 Task: In the  document event.txt Use the feature 'and check spelling and grammer' Select the body of letter and change paragraph spacing to  '1.5'Select the word  Good Afternoon and change font size to  25
Action: Mouse moved to (318, 399)
Screenshot: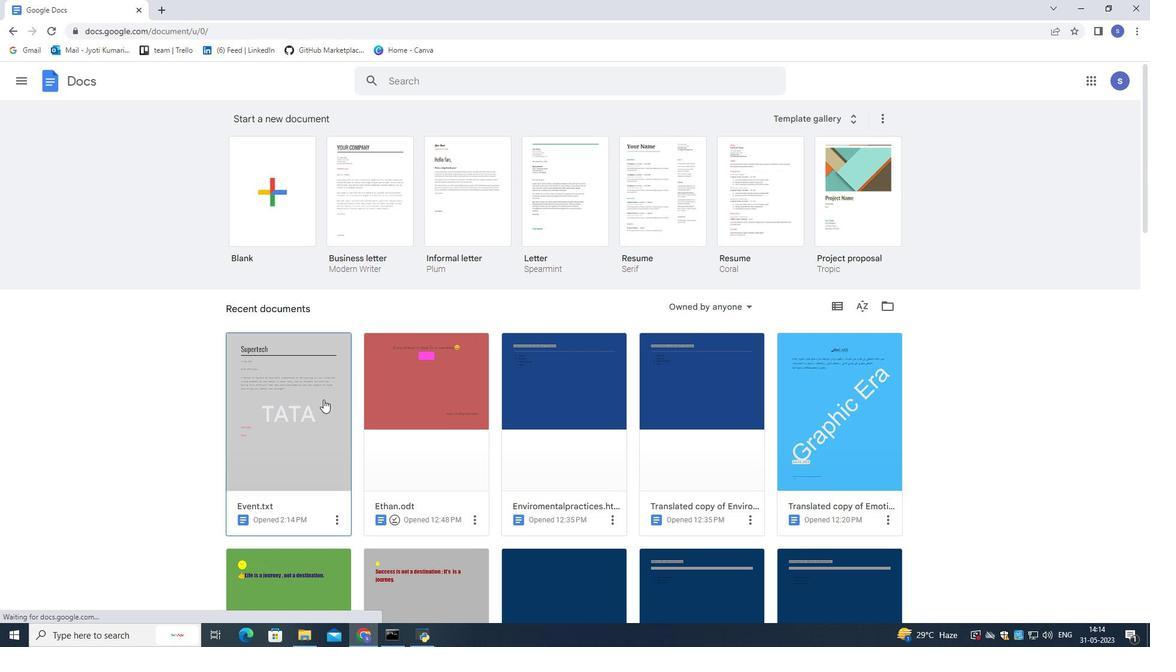 
Action: Mouse pressed left at (318, 399)
Screenshot: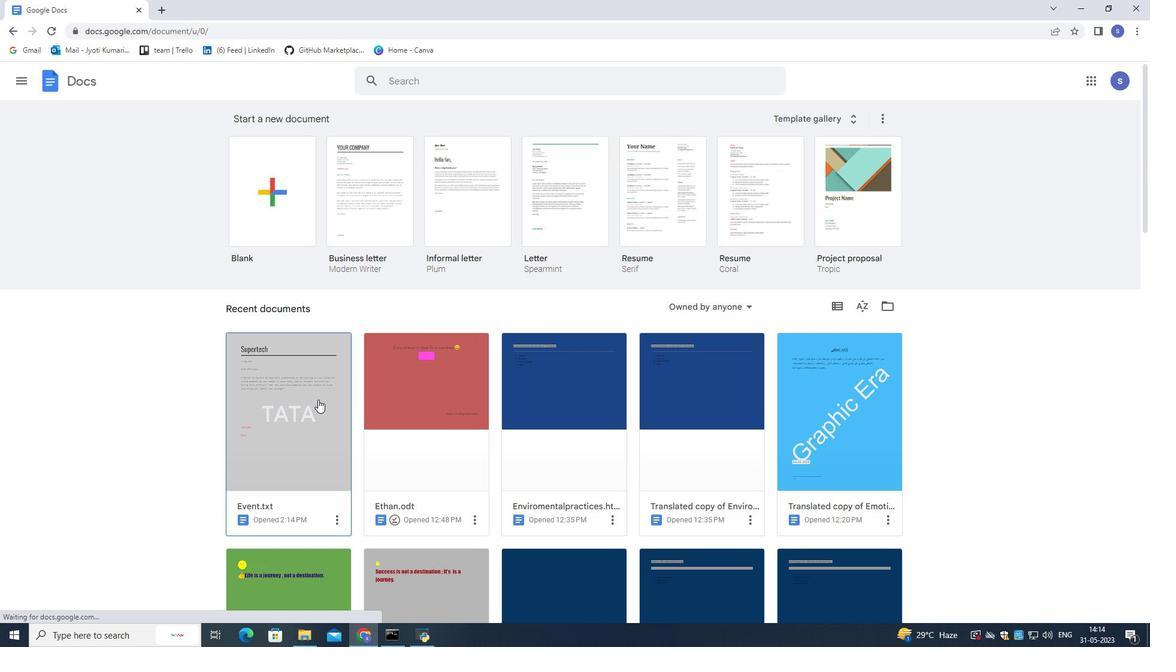 
Action: Mouse moved to (198, 86)
Screenshot: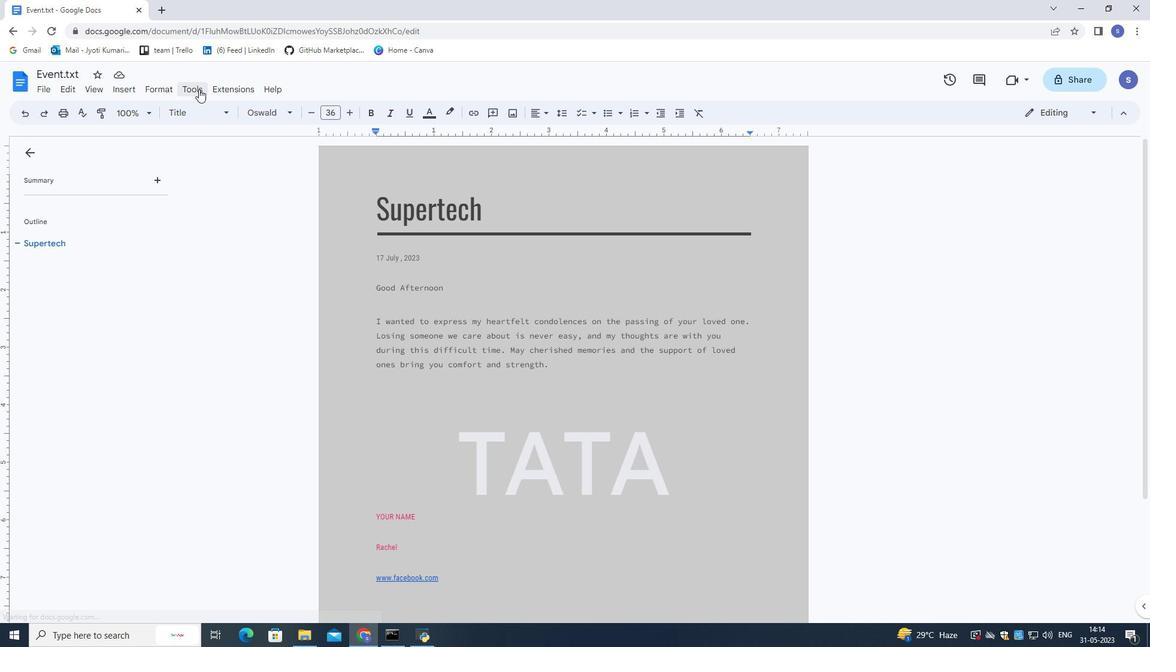 
Action: Mouse pressed left at (198, 86)
Screenshot: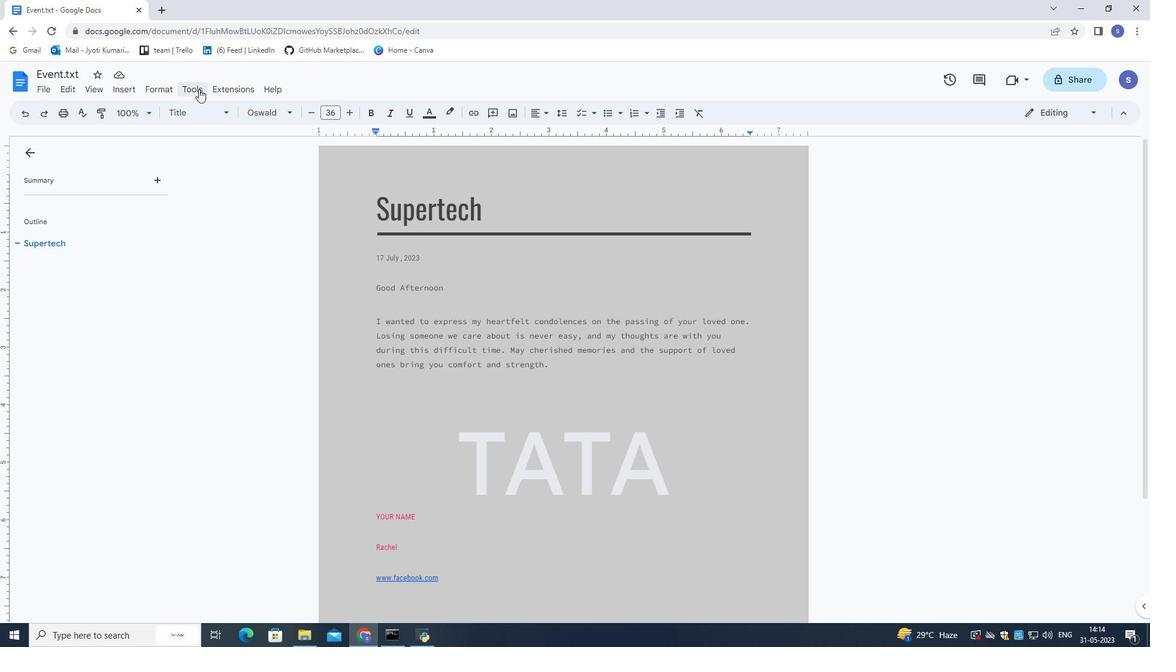 
Action: Mouse moved to (211, 106)
Screenshot: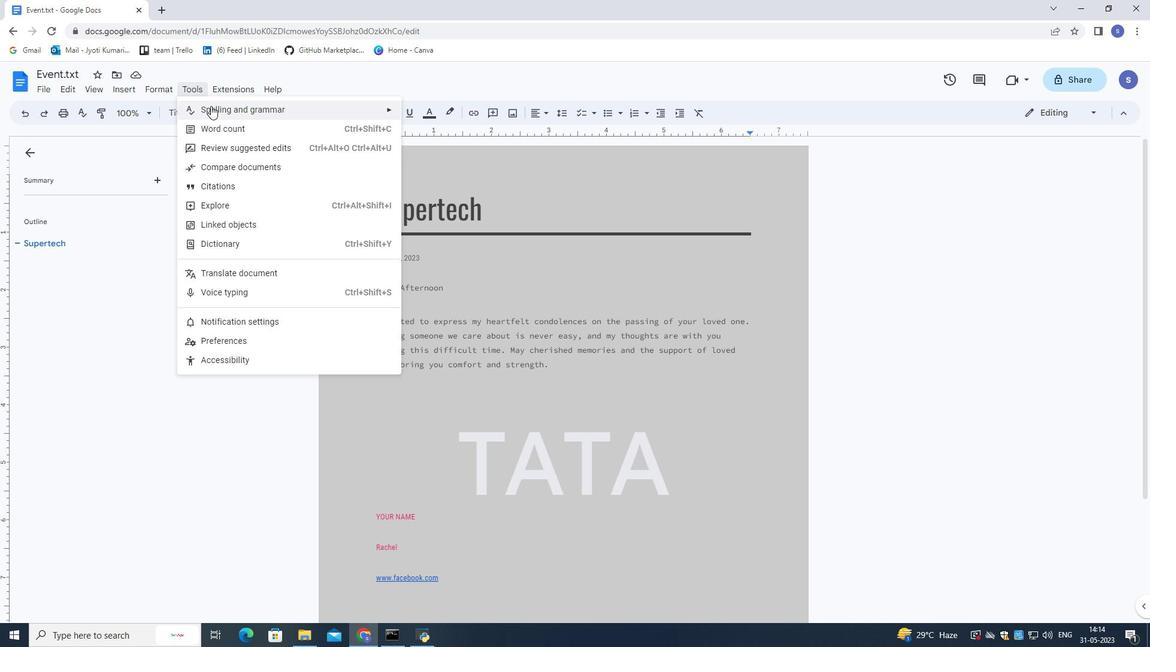 
Action: Mouse pressed left at (211, 106)
Screenshot: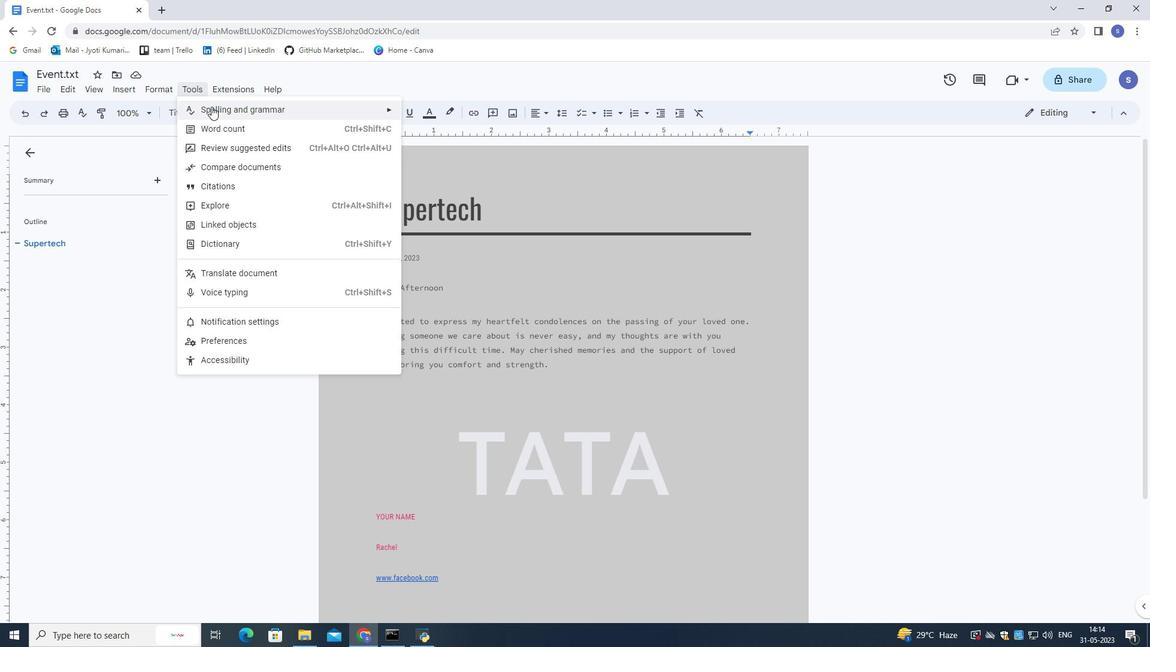 
Action: Mouse moved to (553, 116)
Screenshot: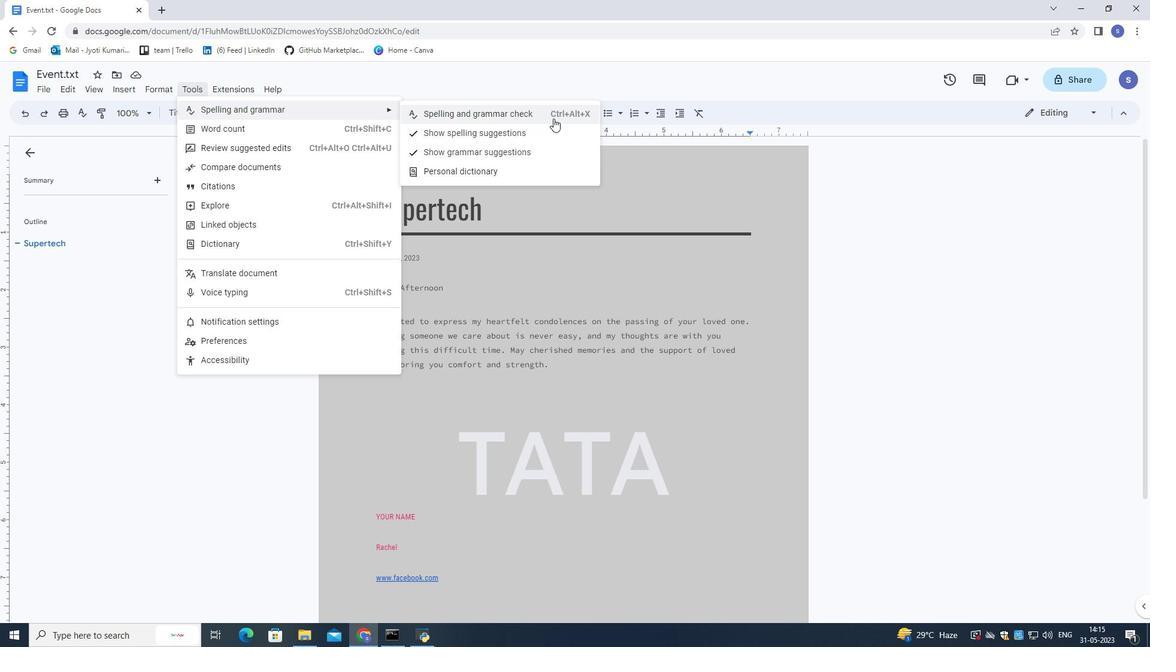 
Action: Mouse pressed left at (553, 116)
Screenshot: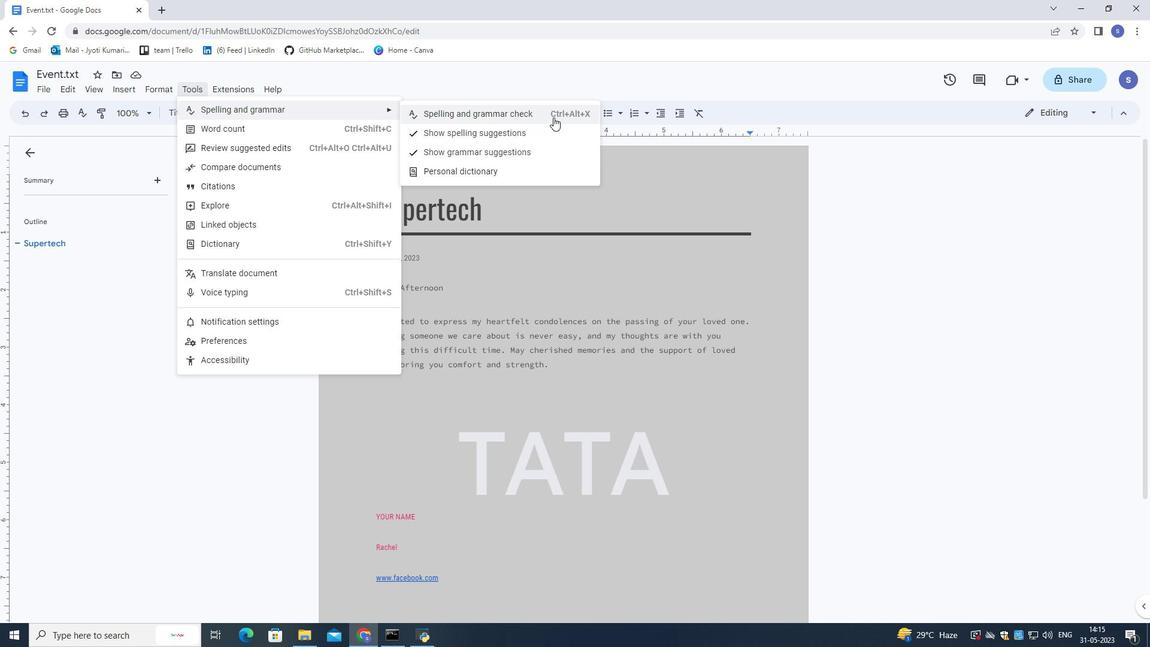 
Action: Mouse moved to (562, 369)
Screenshot: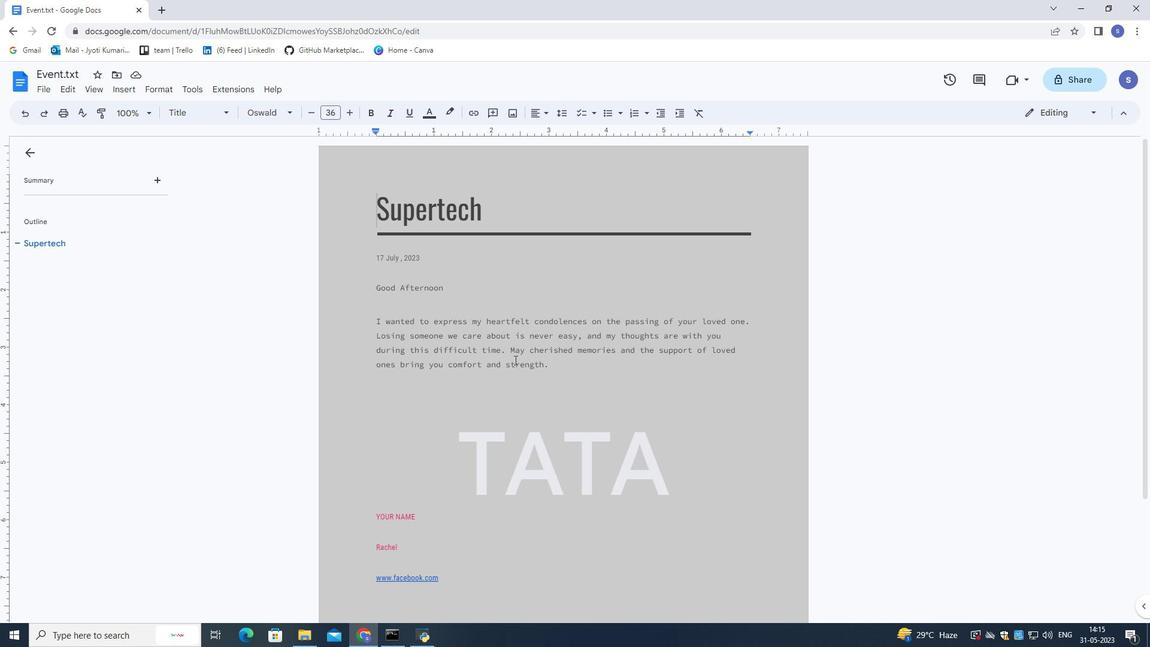 
Action: Mouse pressed left at (562, 369)
Screenshot: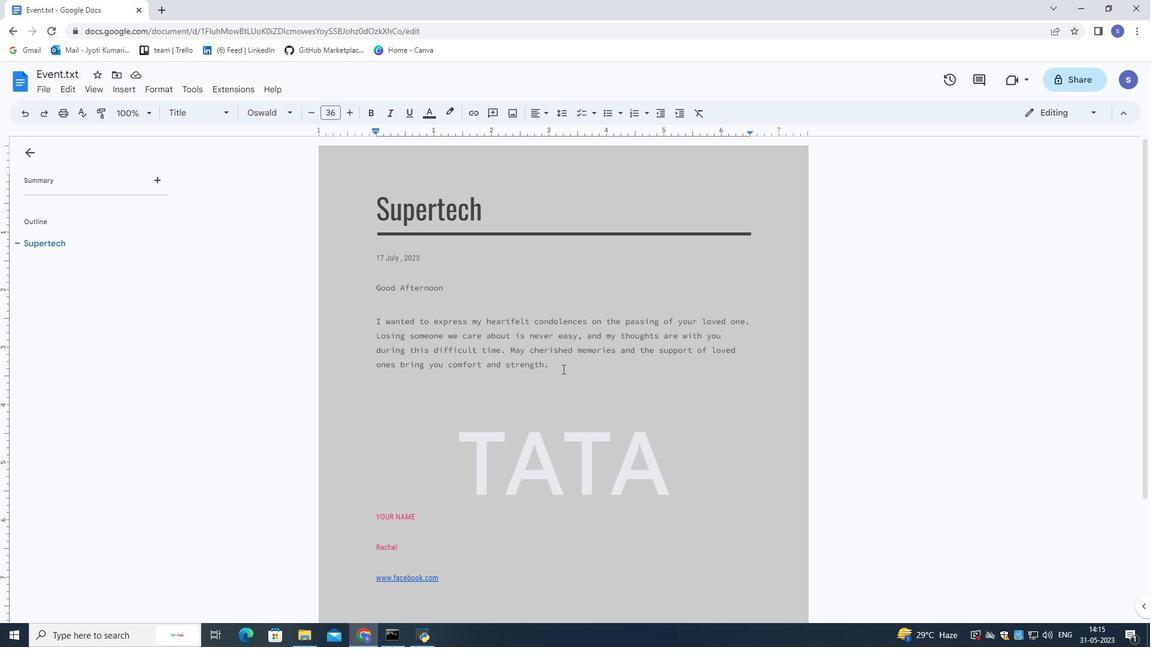
Action: Mouse moved to (563, 115)
Screenshot: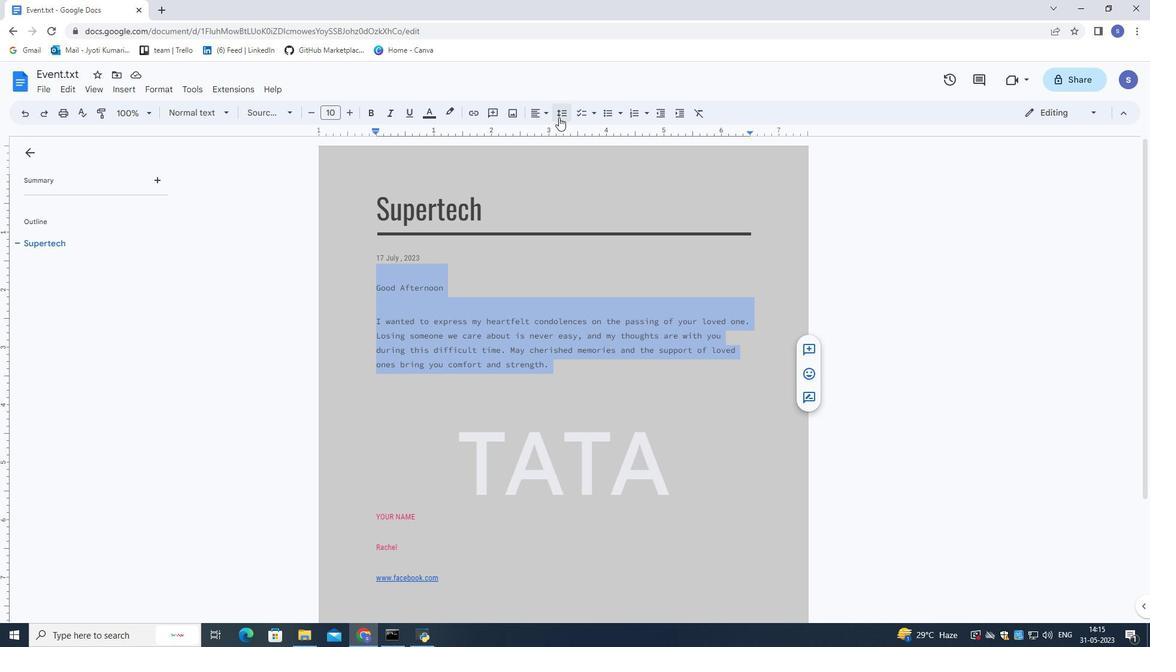 
Action: Mouse pressed left at (563, 115)
Screenshot: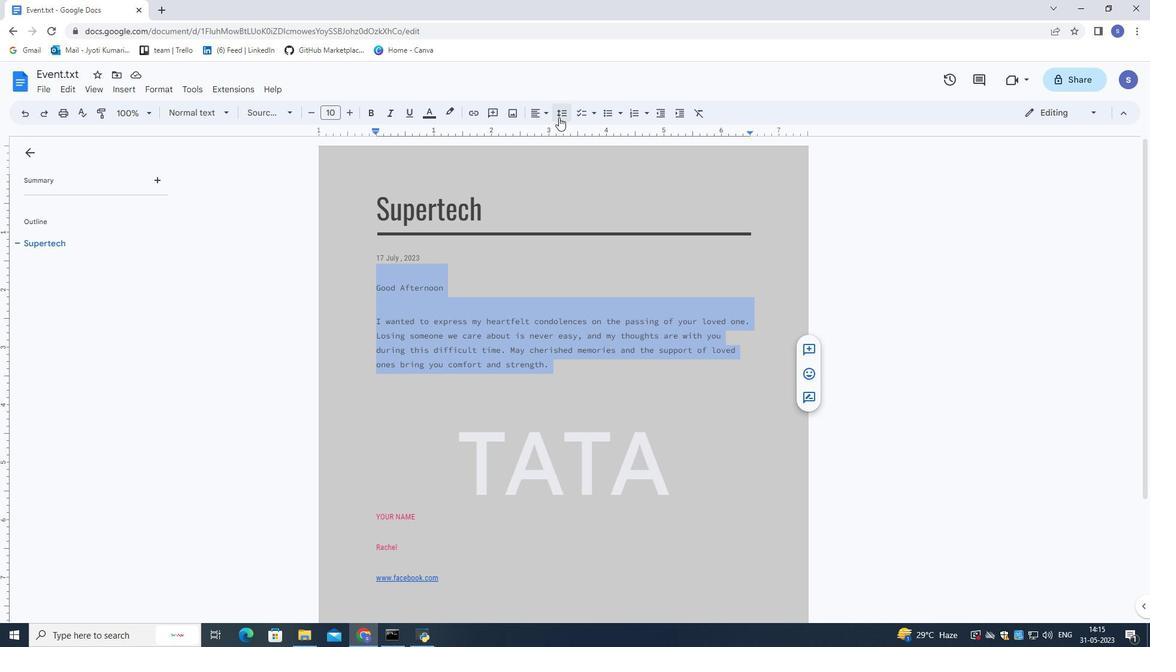 
Action: Mouse moved to (578, 176)
Screenshot: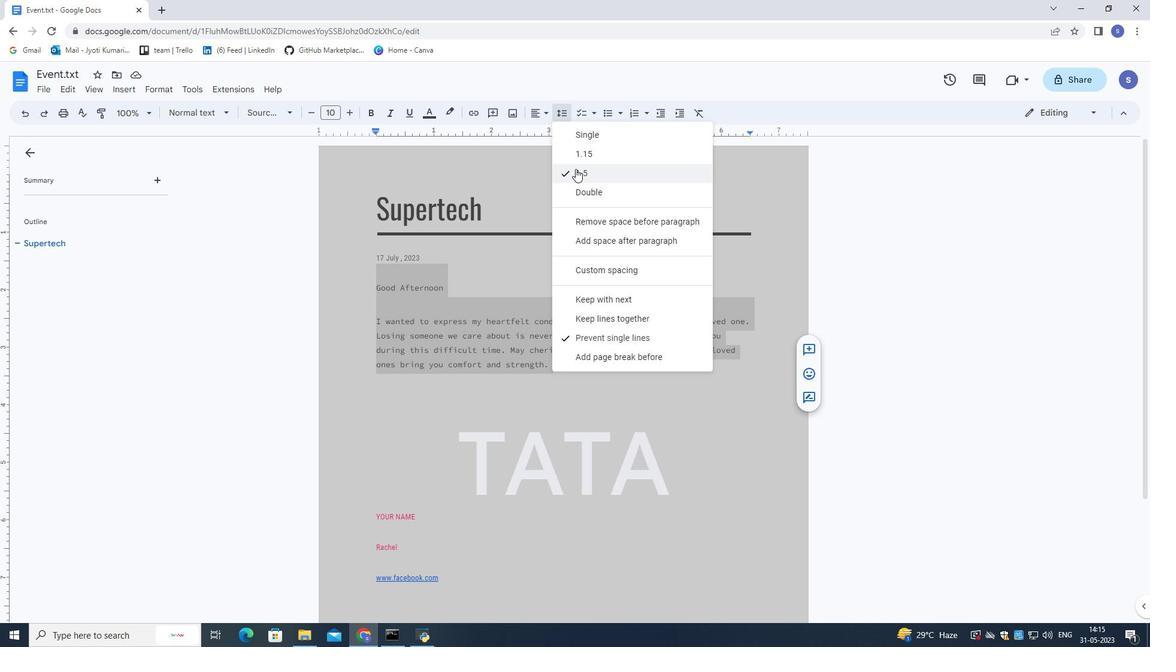 
Action: Mouse pressed left at (578, 176)
Screenshot: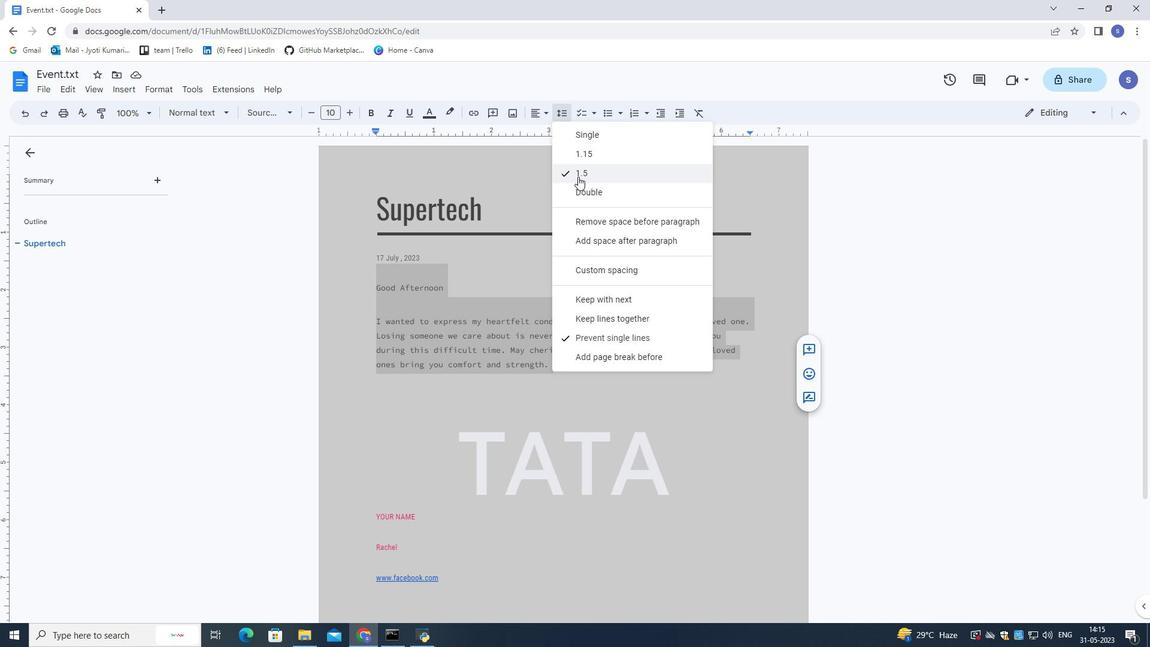 
Action: Mouse moved to (472, 367)
Screenshot: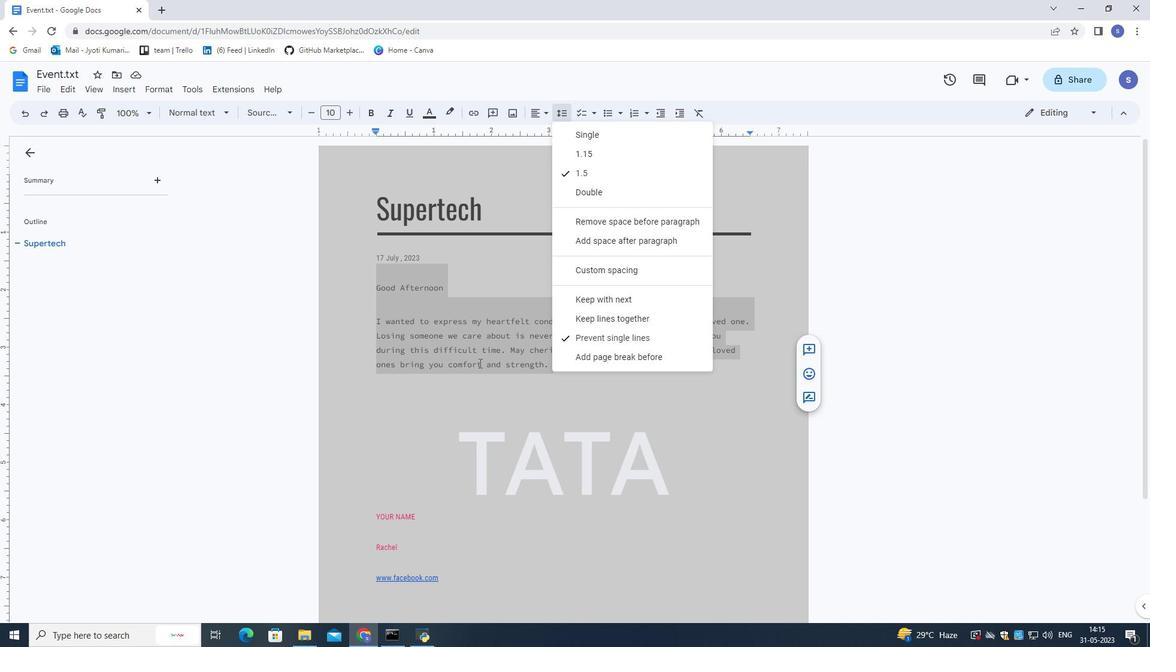 
Action: Mouse pressed left at (472, 367)
Screenshot: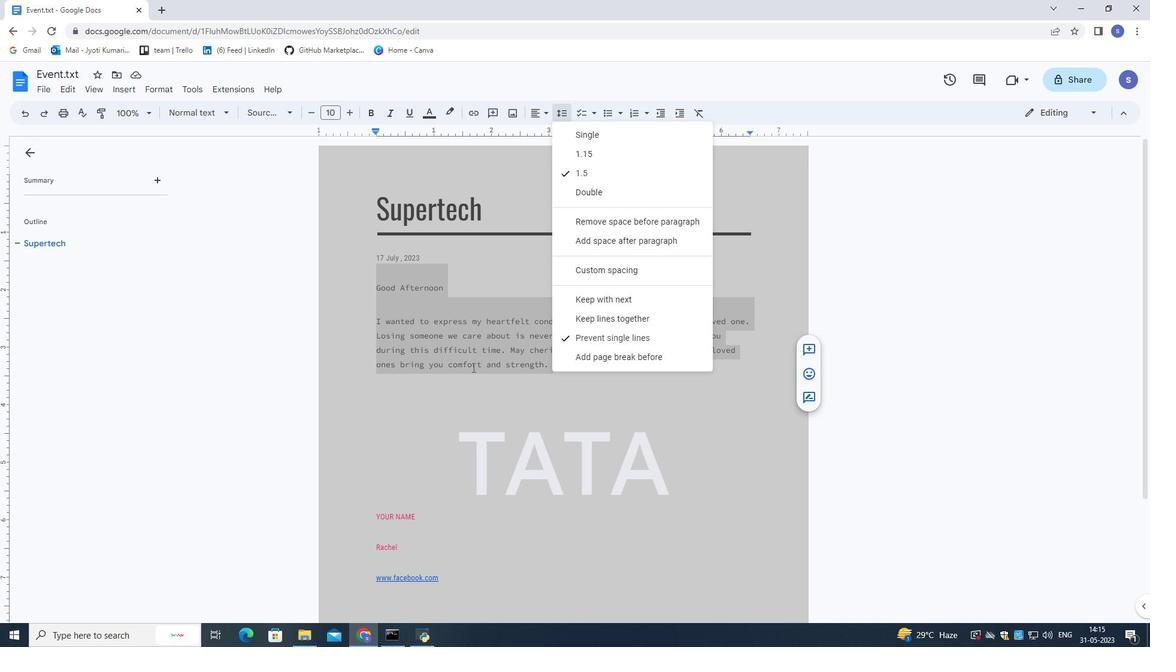 
Action: Mouse moved to (458, 290)
Screenshot: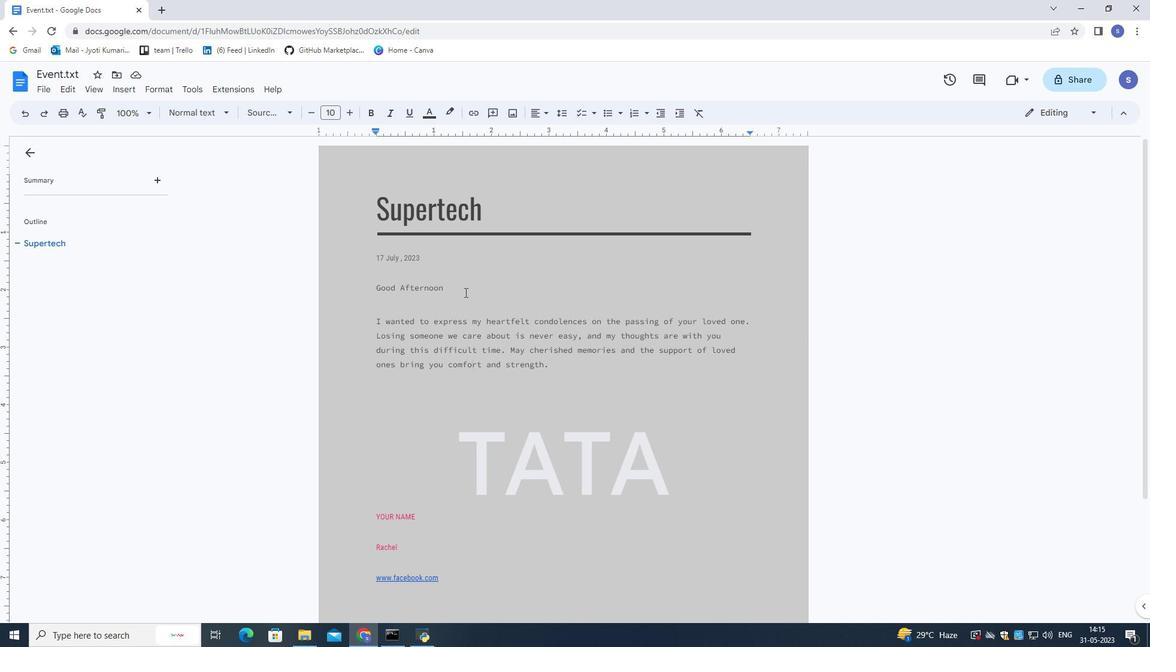 
Action: Mouse pressed left at (462, 291)
Screenshot: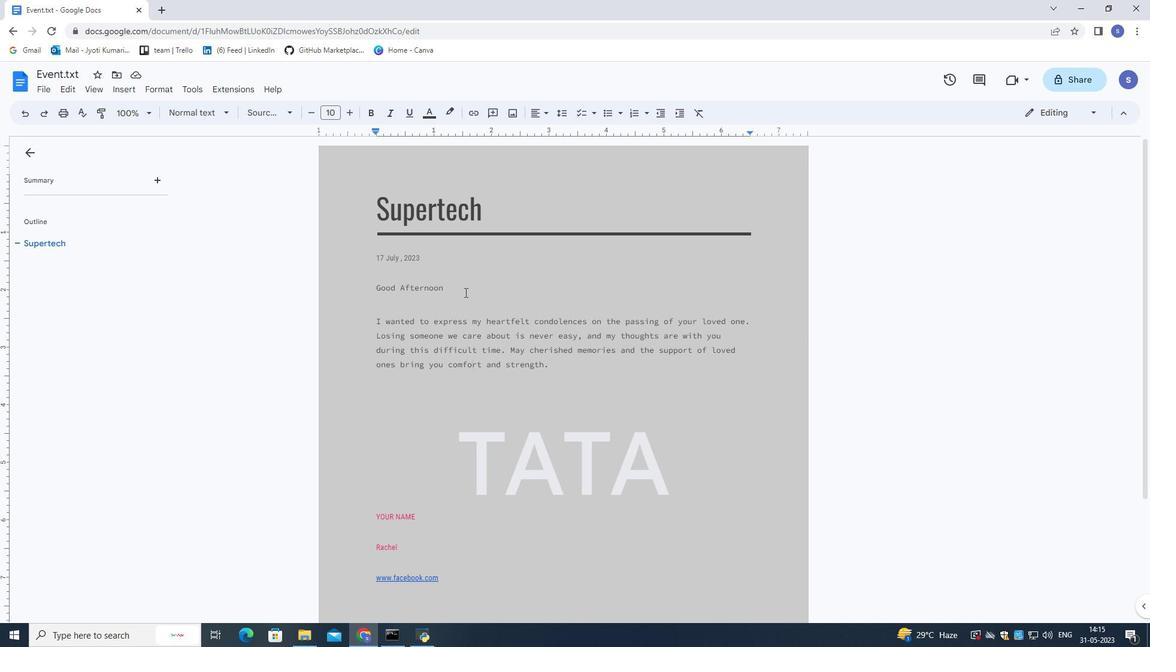 
Action: Mouse moved to (348, 111)
Screenshot: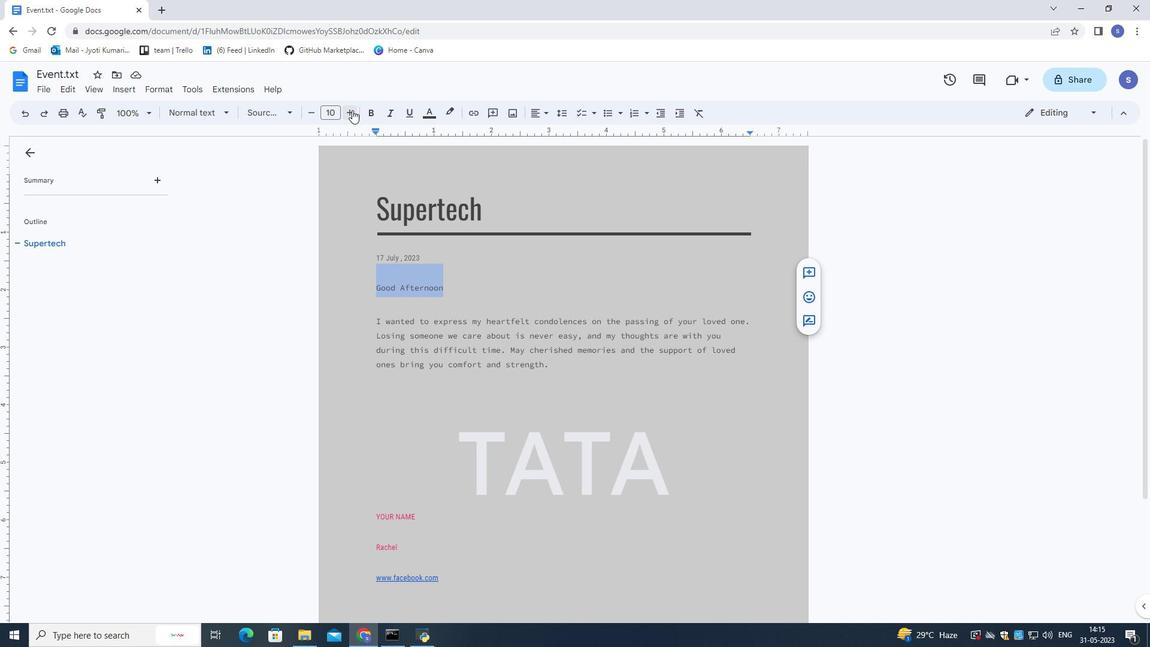 
Action: Mouse pressed left at (348, 111)
Screenshot: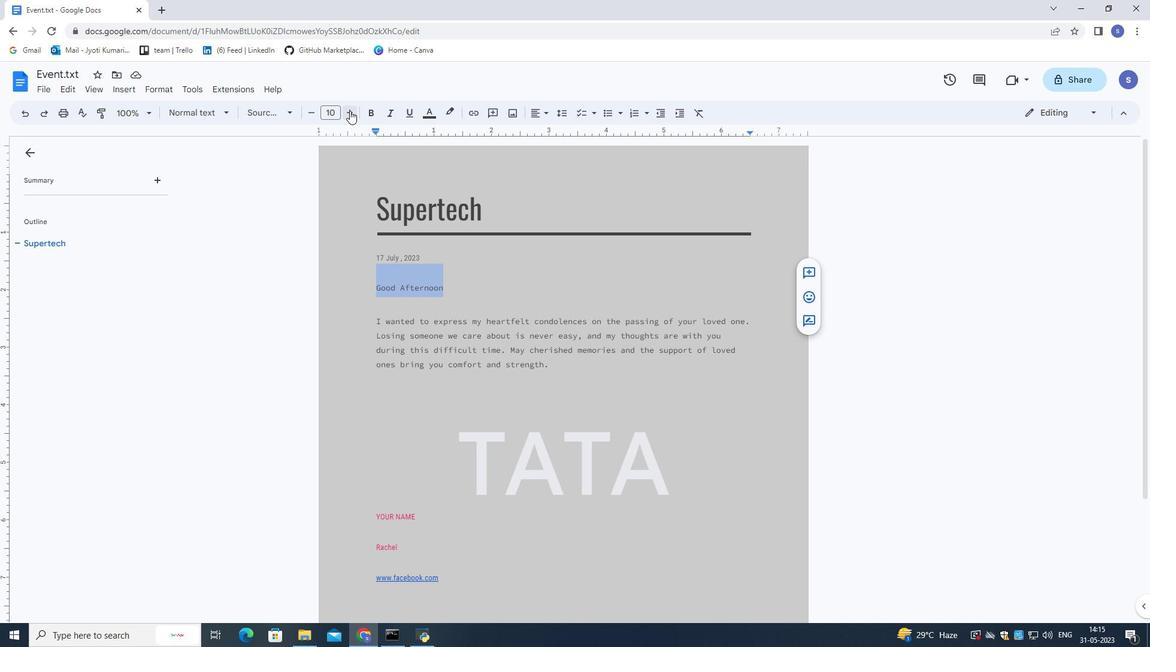 
Action: Mouse pressed left at (348, 111)
Screenshot: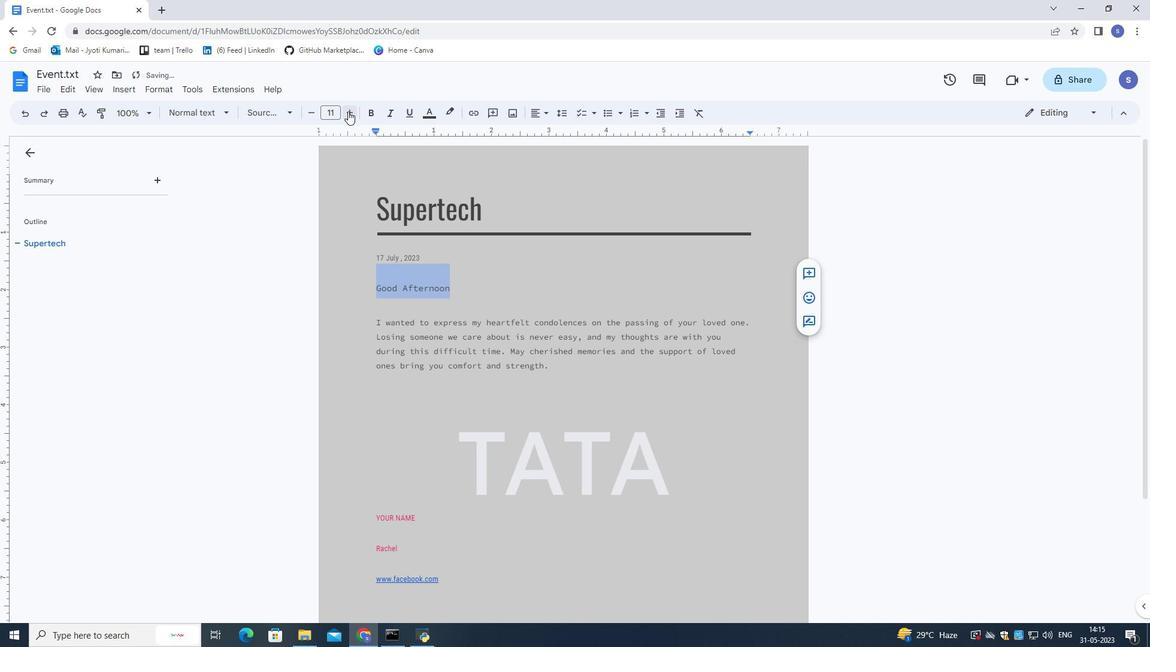
Action: Mouse pressed left at (348, 111)
Screenshot: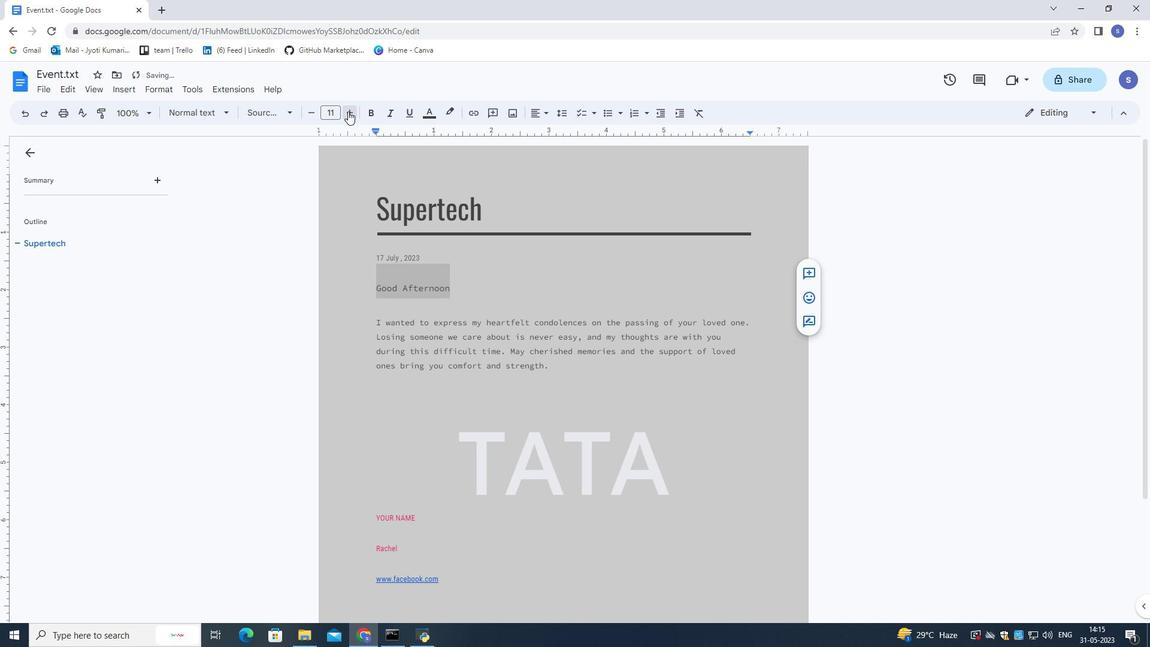 
Action: Mouse pressed left at (348, 111)
Screenshot: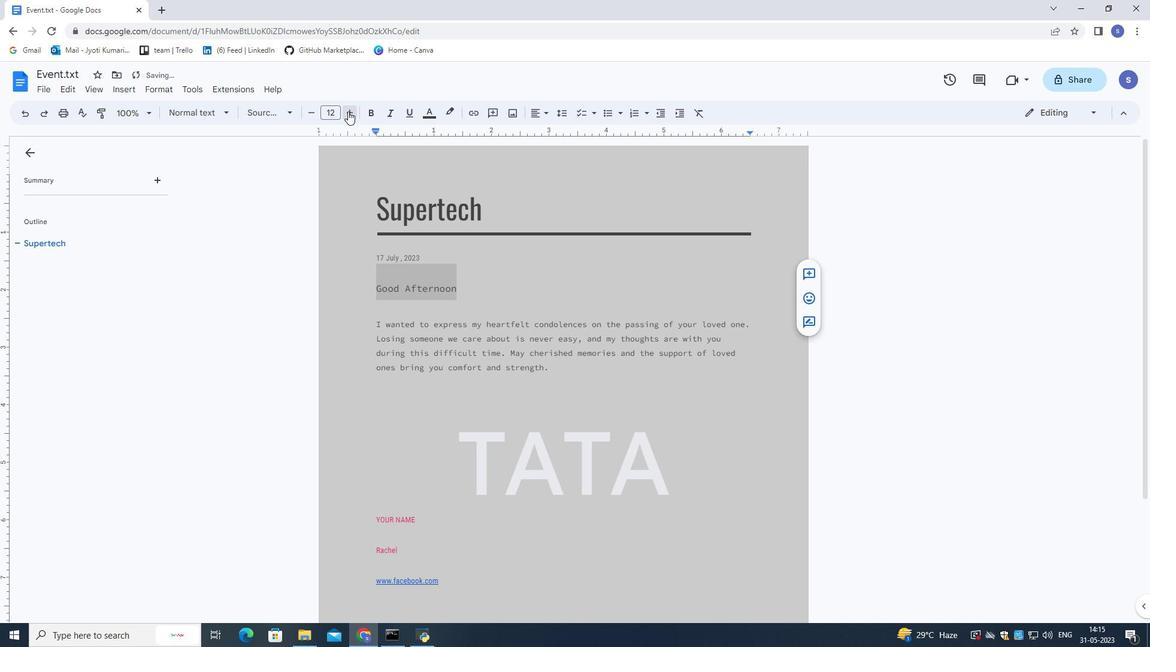 
Action: Mouse pressed left at (348, 111)
Screenshot: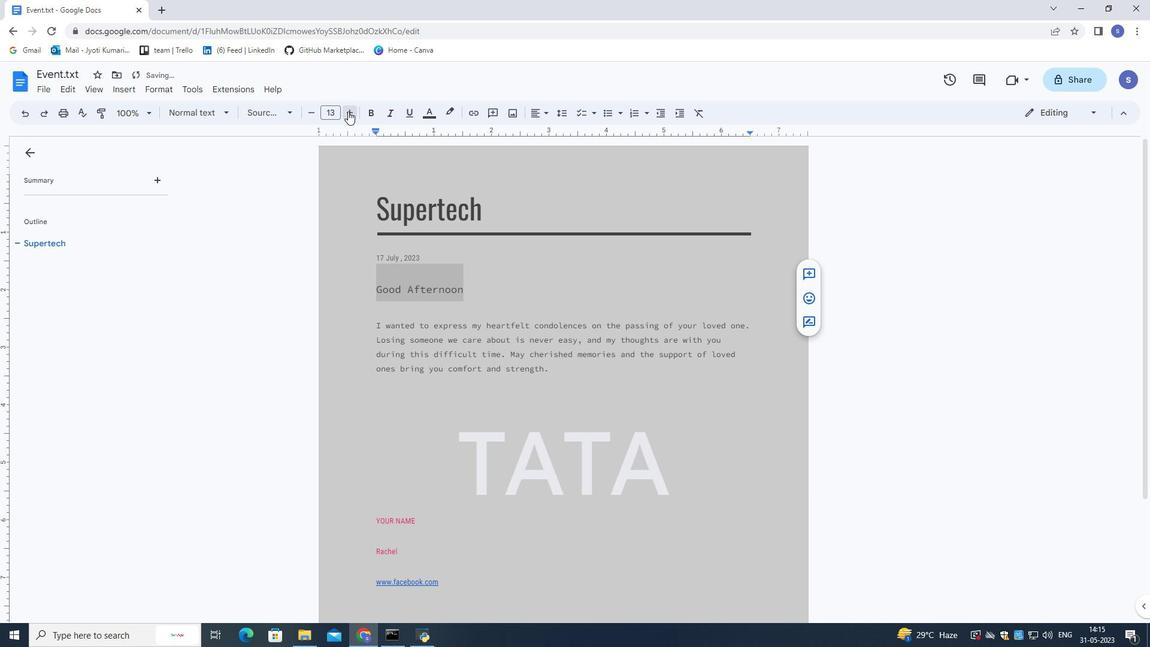 
Action: Mouse pressed left at (348, 111)
Screenshot: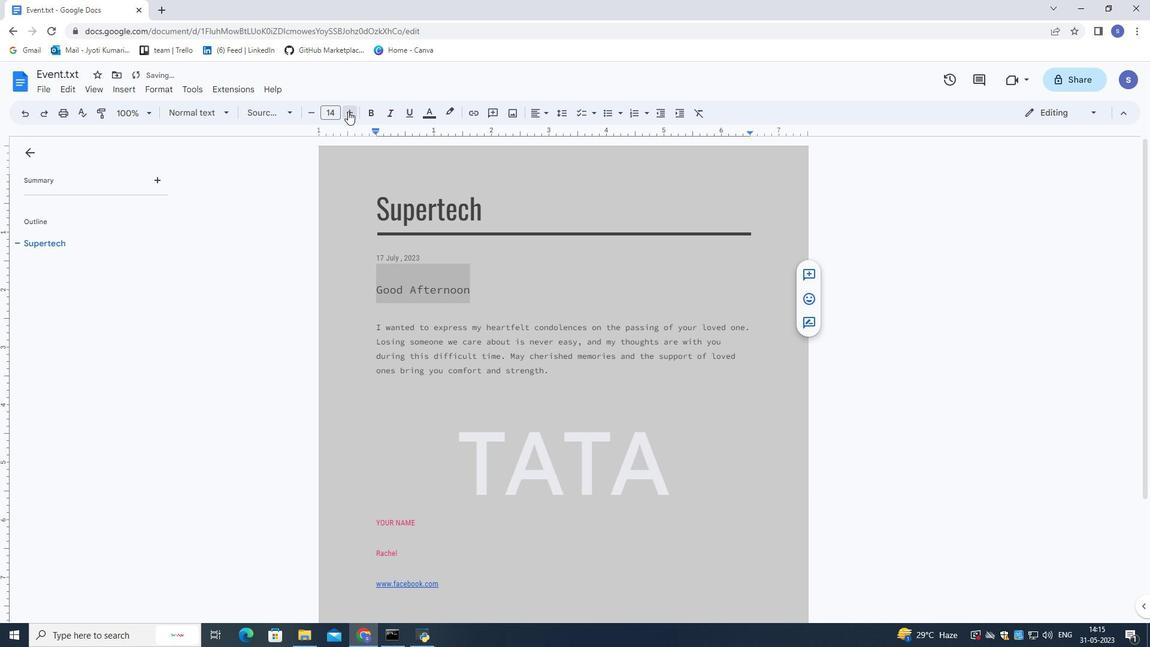 
Action: Mouse pressed left at (348, 111)
Screenshot: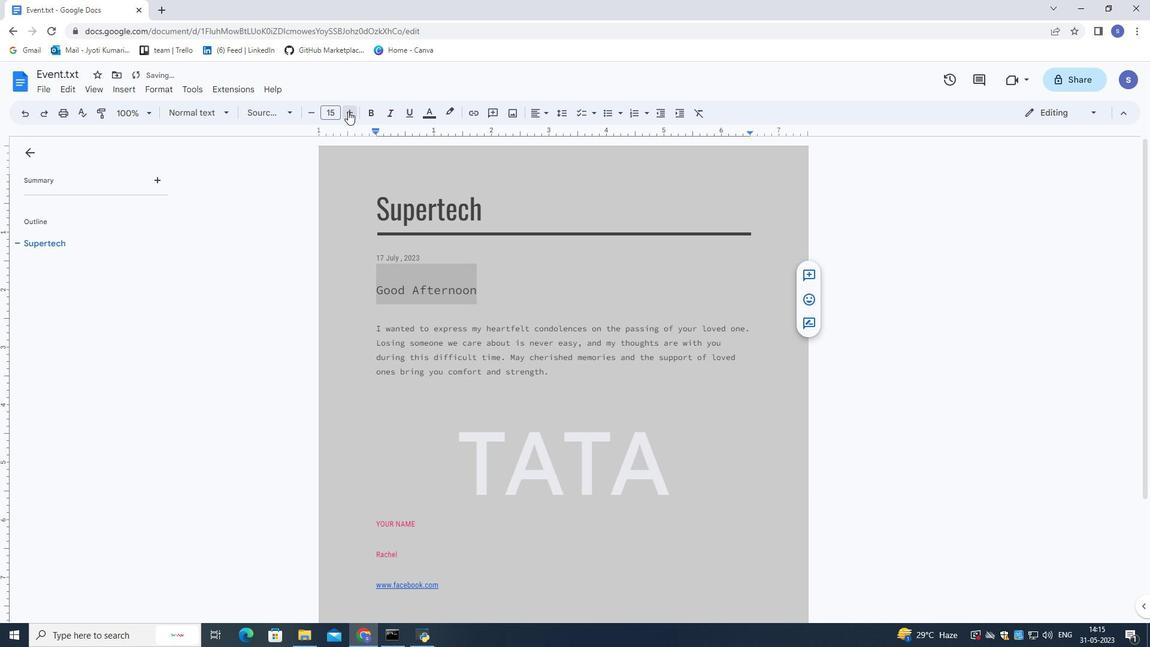 
Action: Mouse pressed left at (348, 111)
Screenshot: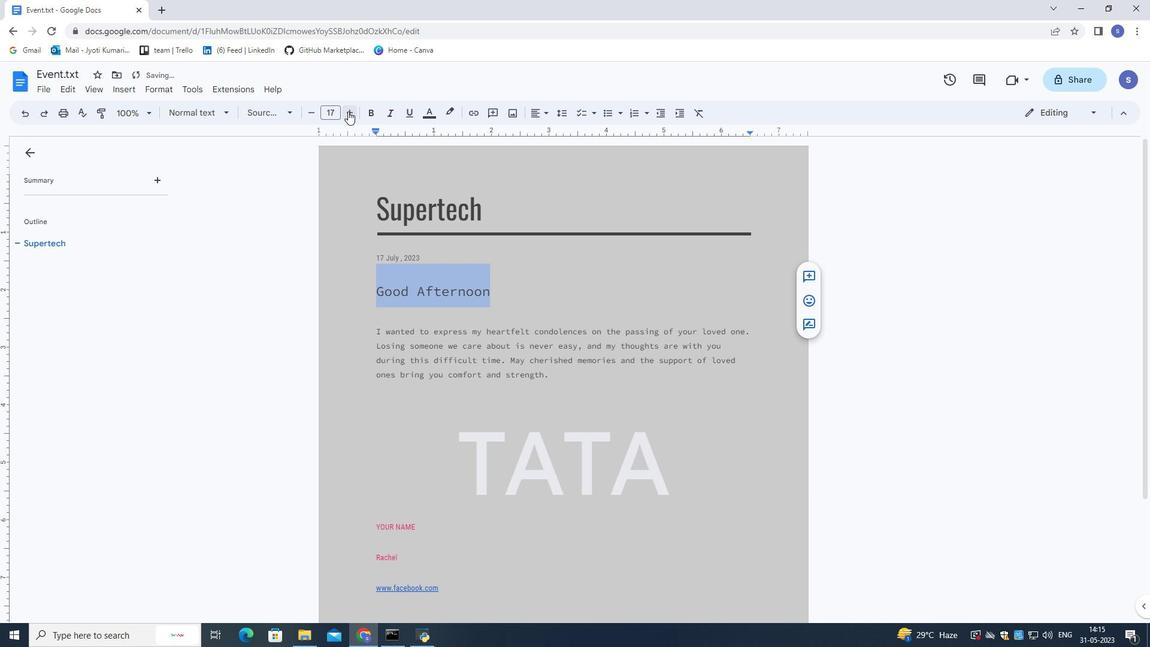 
Action: Mouse pressed left at (348, 111)
Screenshot: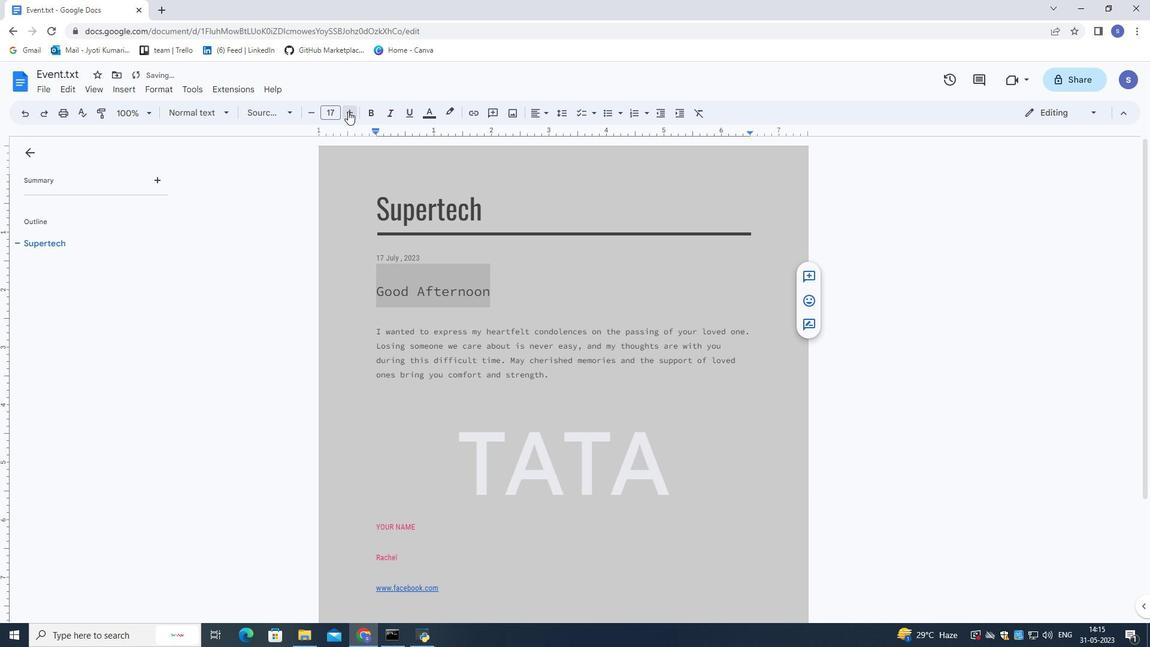 
Action: Mouse pressed left at (348, 111)
Screenshot: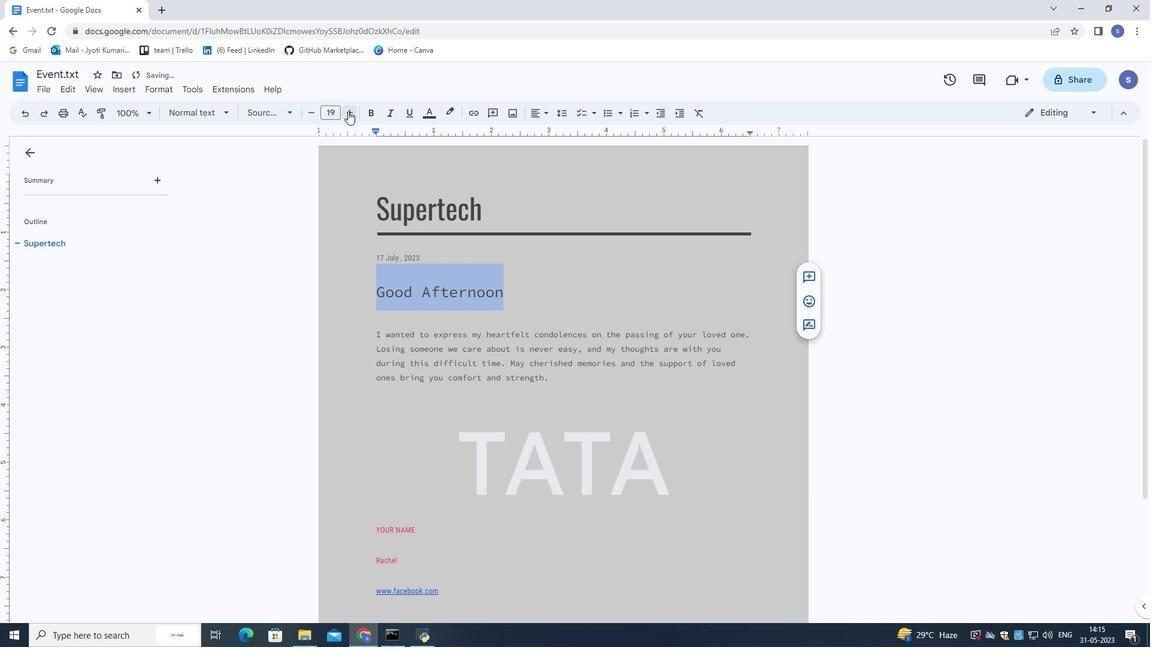 
Action: Mouse pressed left at (348, 111)
Screenshot: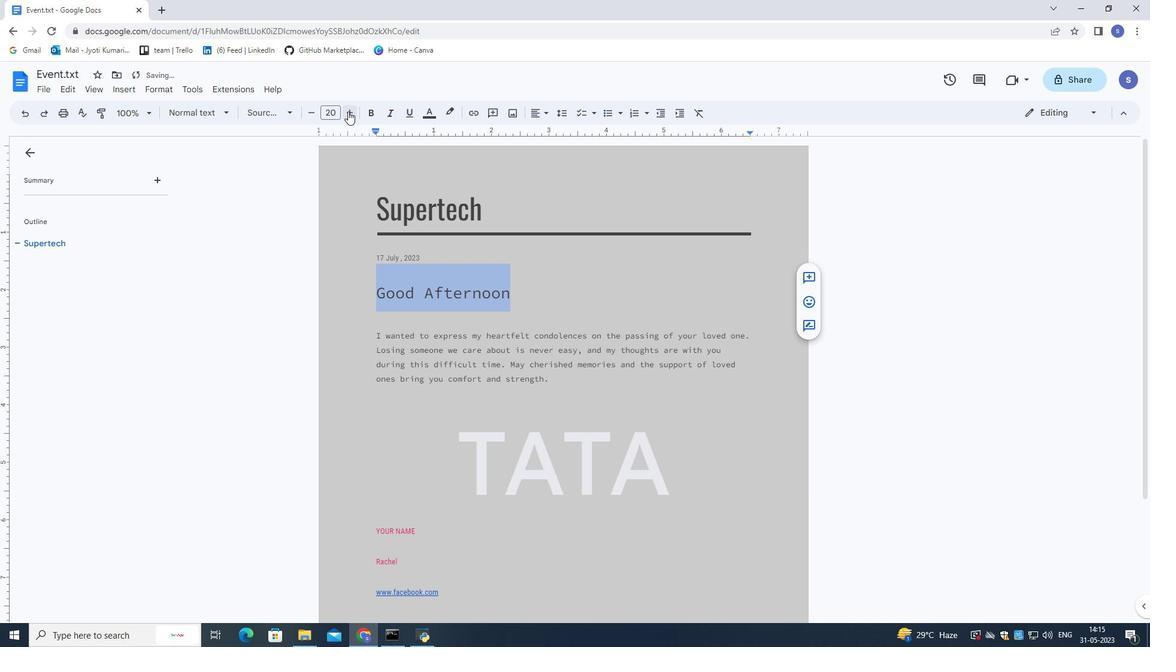 
Action: Mouse pressed left at (348, 111)
Screenshot: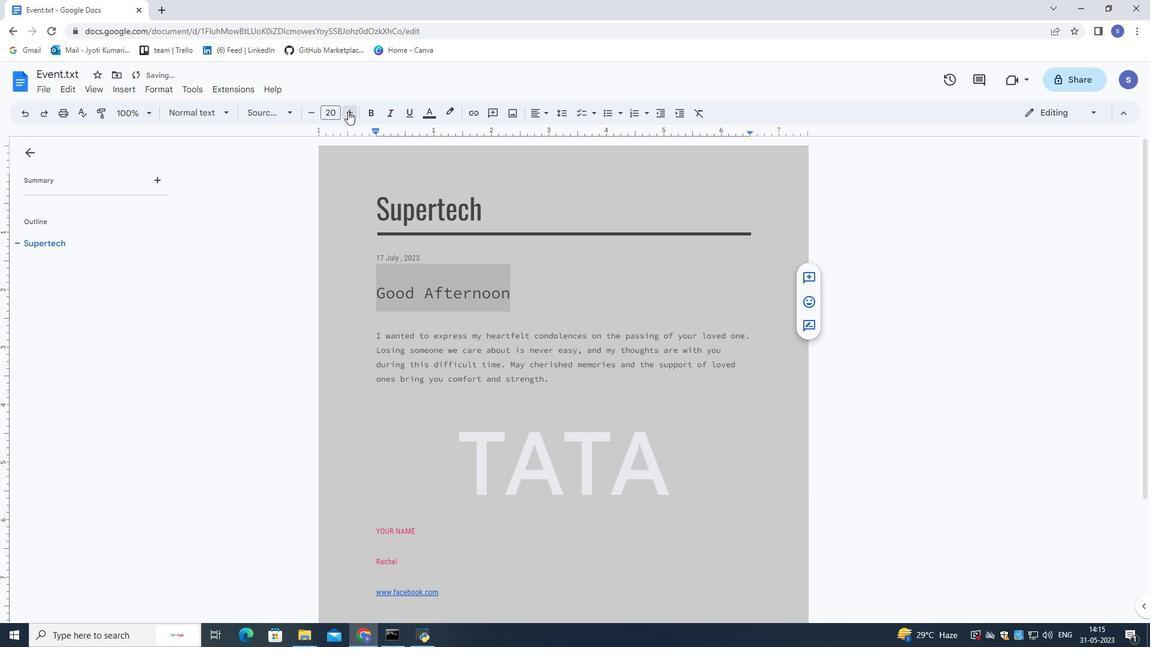 
Action: Mouse pressed left at (348, 111)
Screenshot: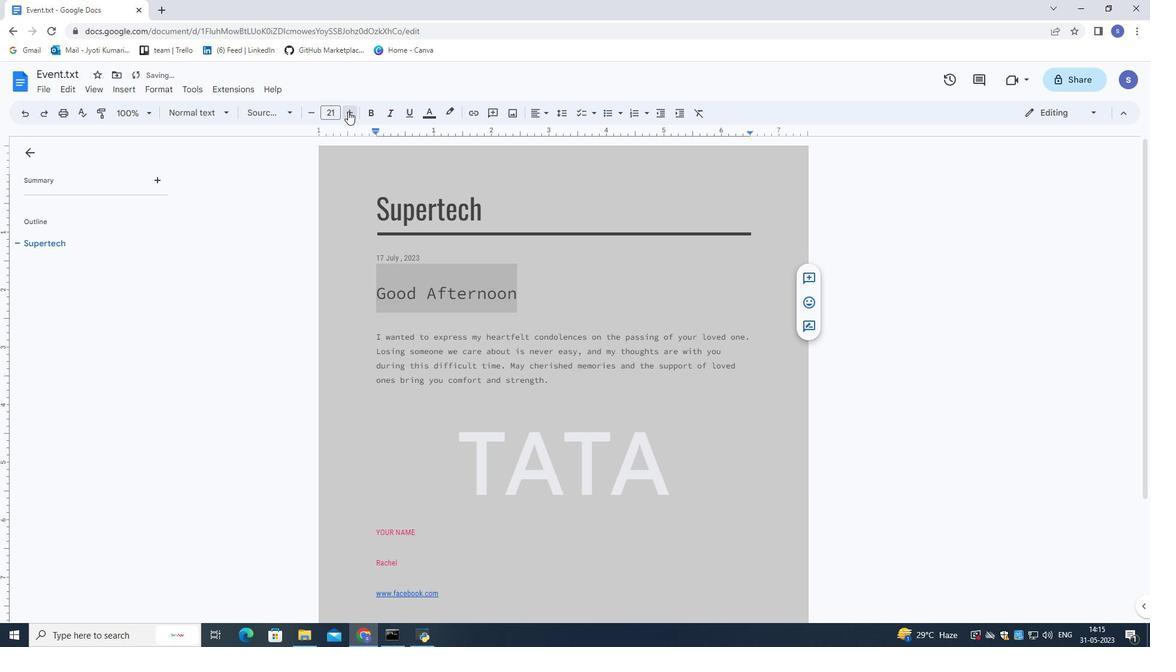 
Action: Mouse pressed left at (348, 111)
Screenshot: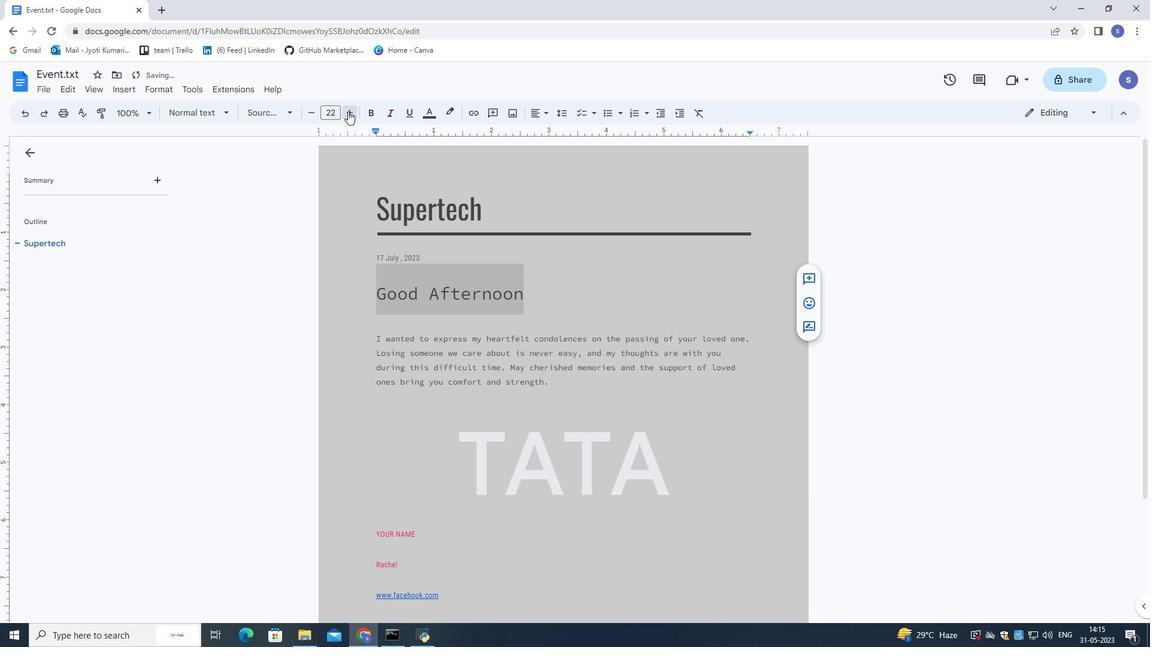 
Action: Mouse pressed left at (348, 111)
Screenshot: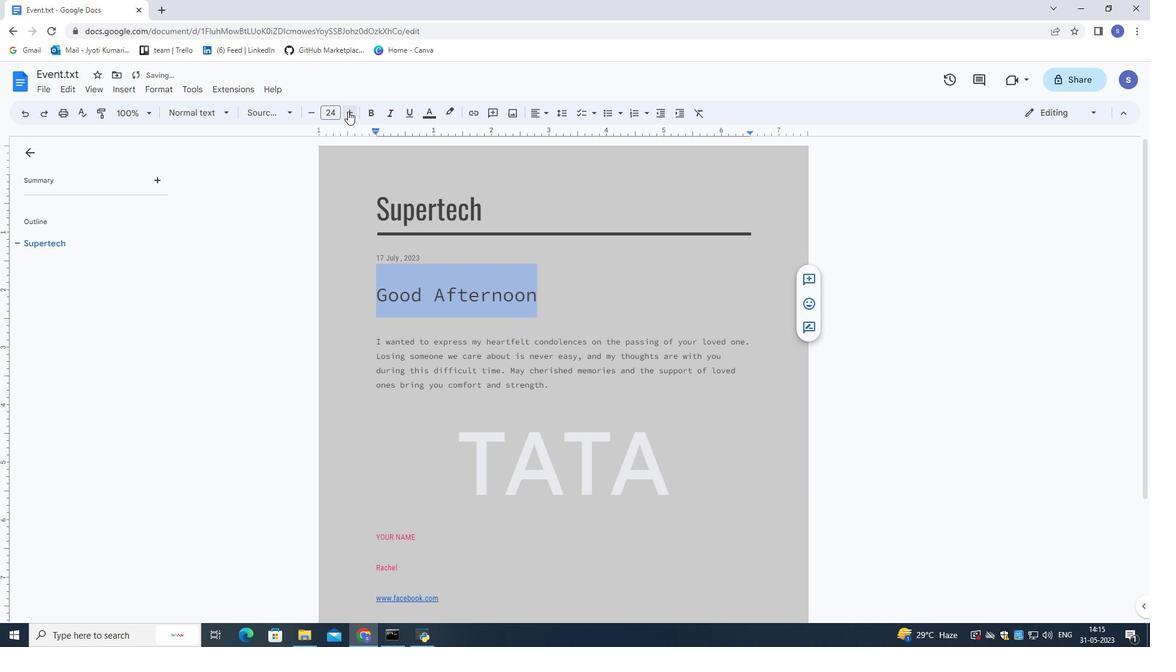 
Action: Mouse moved to (641, 266)
Screenshot: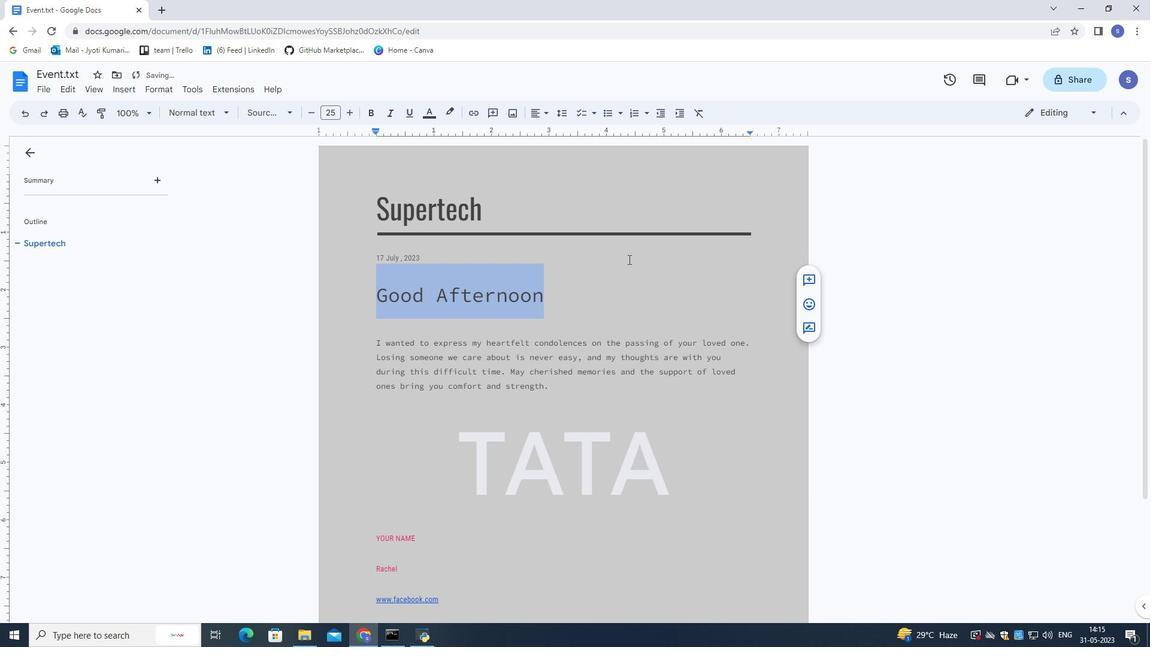 
Action: Mouse pressed left at (641, 266)
Screenshot: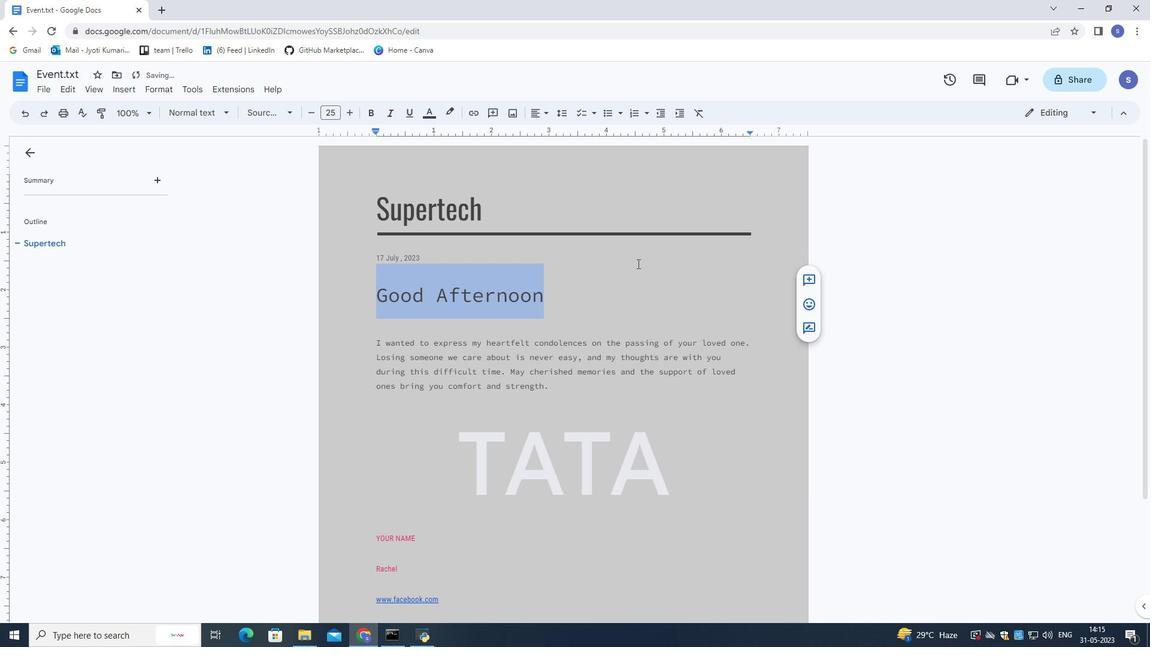 
Action: Mouse moved to (609, 333)
Screenshot: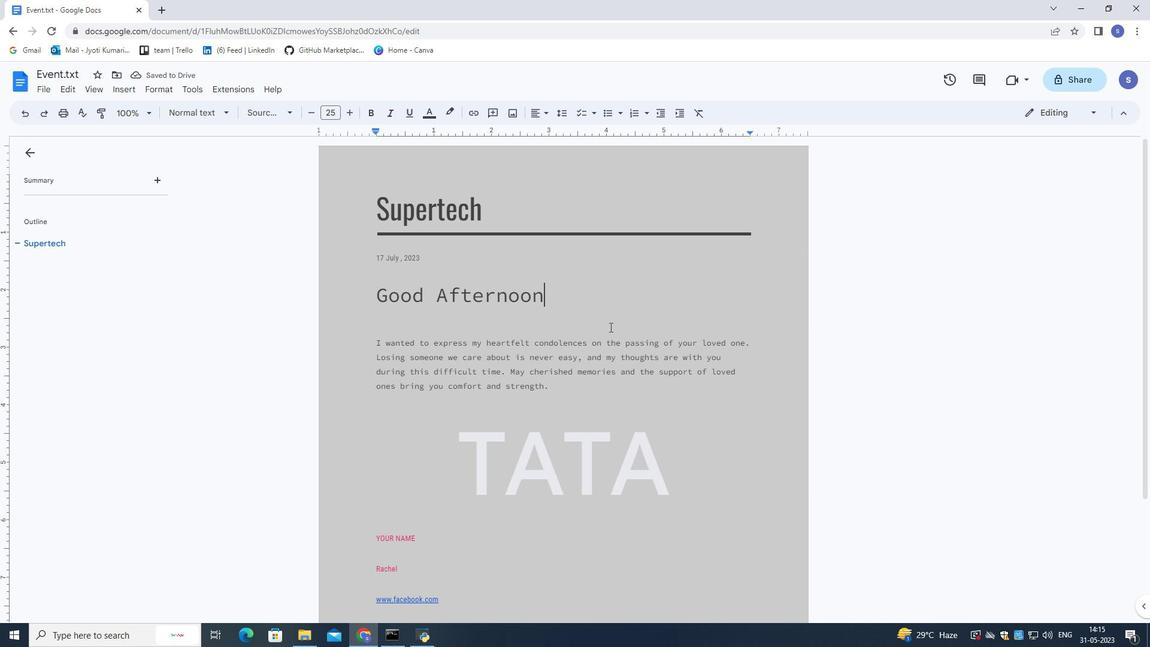 
Action: Mouse scrolled (609, 333) with delta (0, 0)
Screenshot: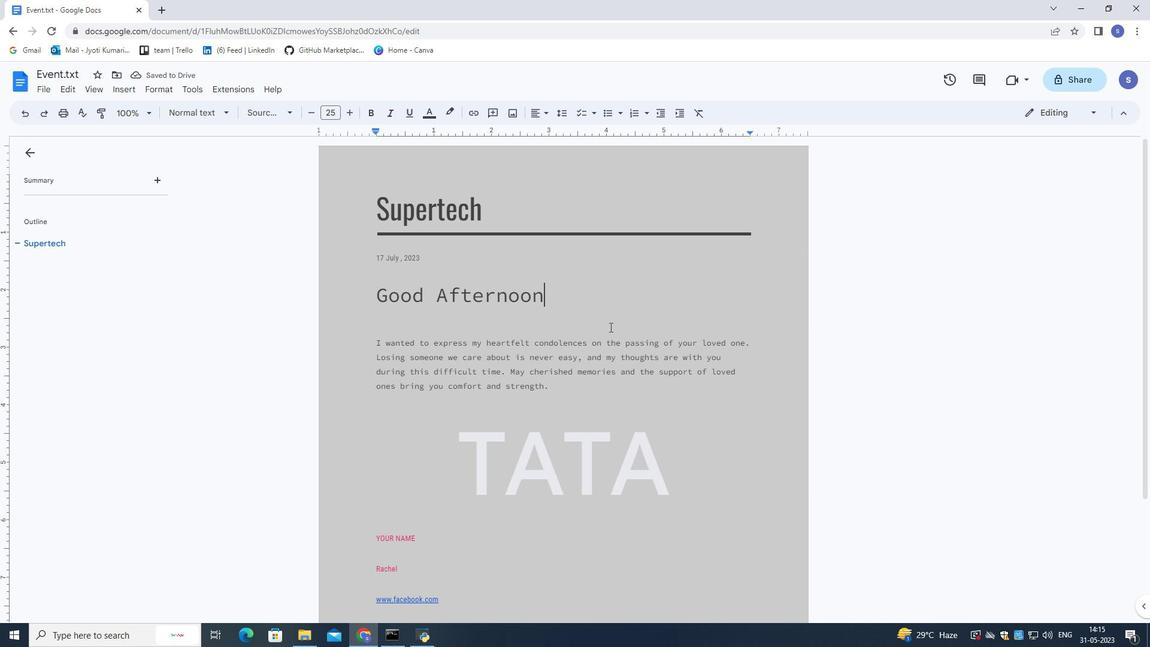 
Action: Mouse moved to (609, 334)
Screenshot: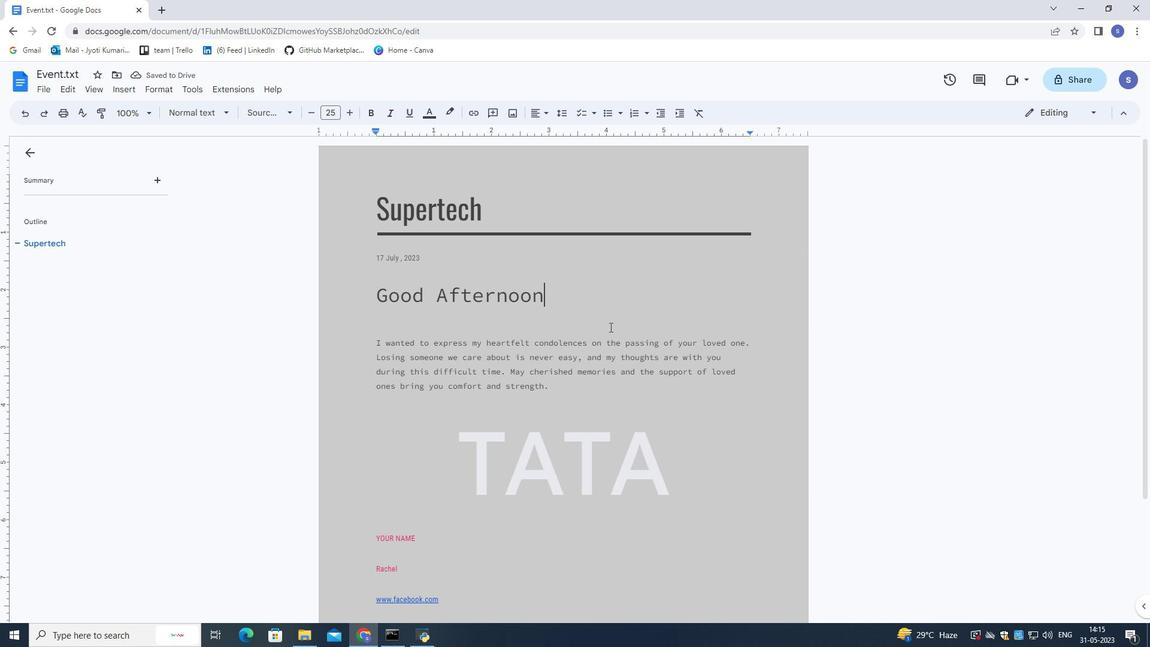 
Action: Mouse scrolled (609, 333) with delta (0, 0)
Screenshot: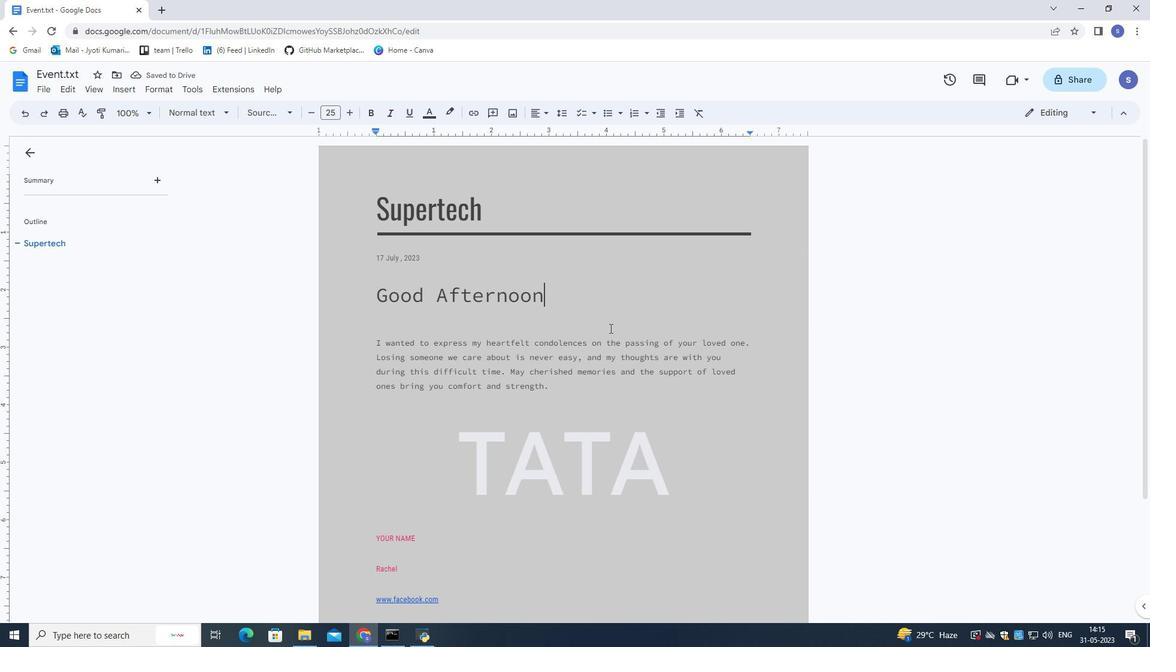 
Action: Mouse scrolled (609, 333) with delta (0, 0)
Screenshot: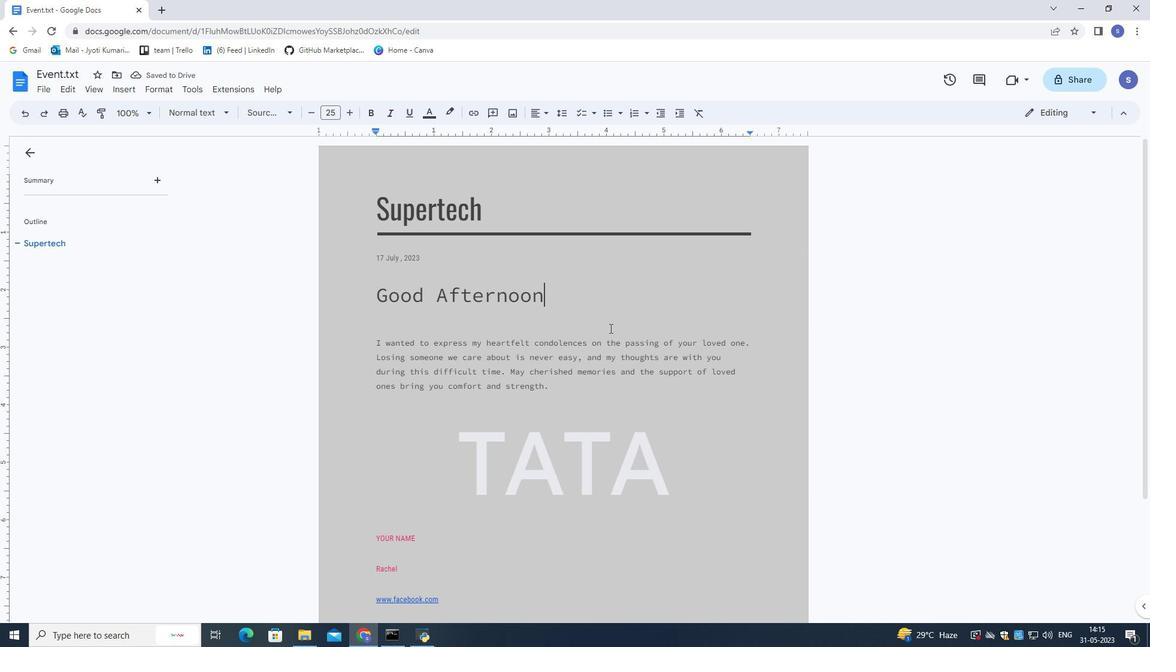 
Action: Mouse scrolled (609, 333) with delta (0, 0)
Screenshot: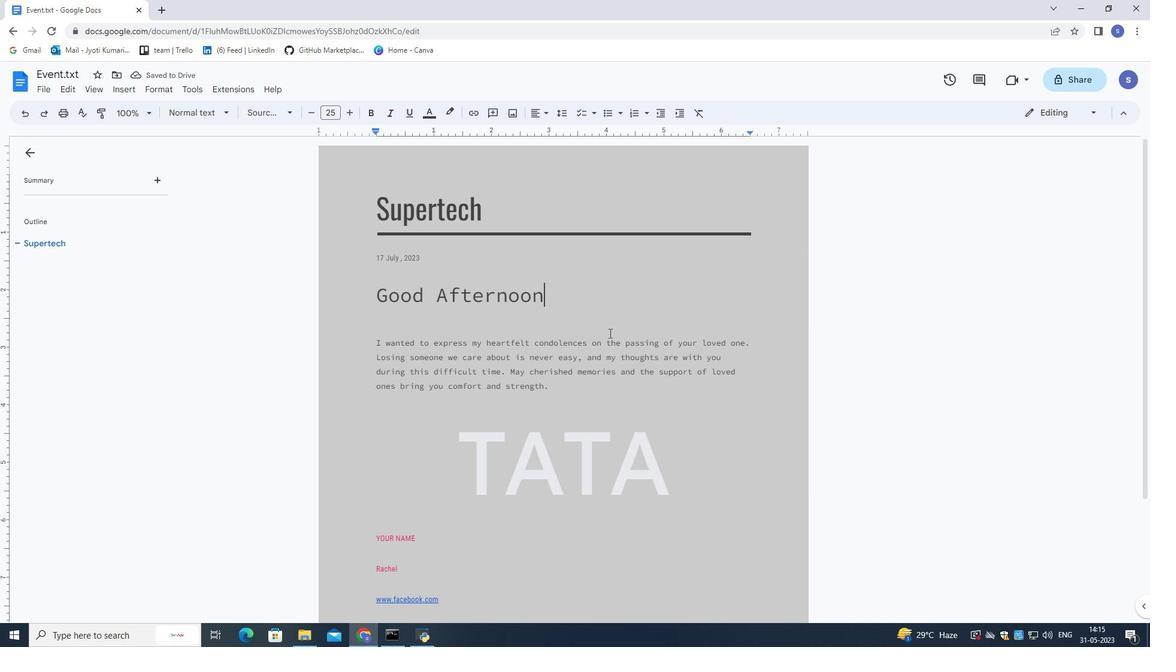 
Action: Mouse scrolled (609, 335) with delta (0, 0)
Screenshot: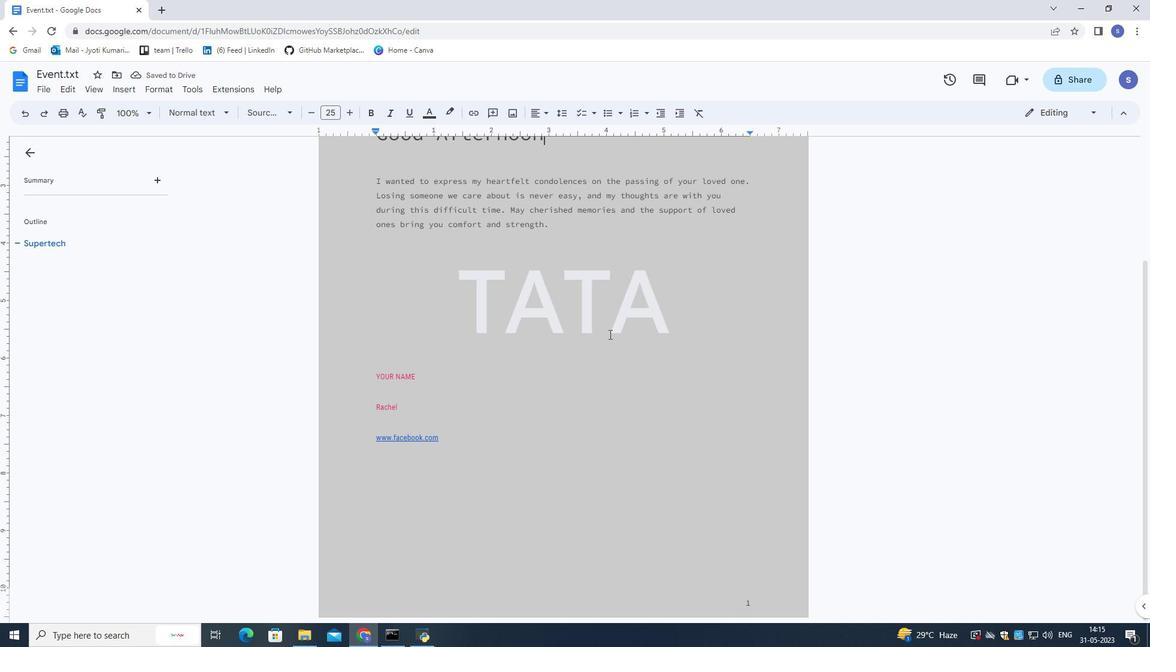 
Action: Mouse moved to (609, 334)
Screenshot: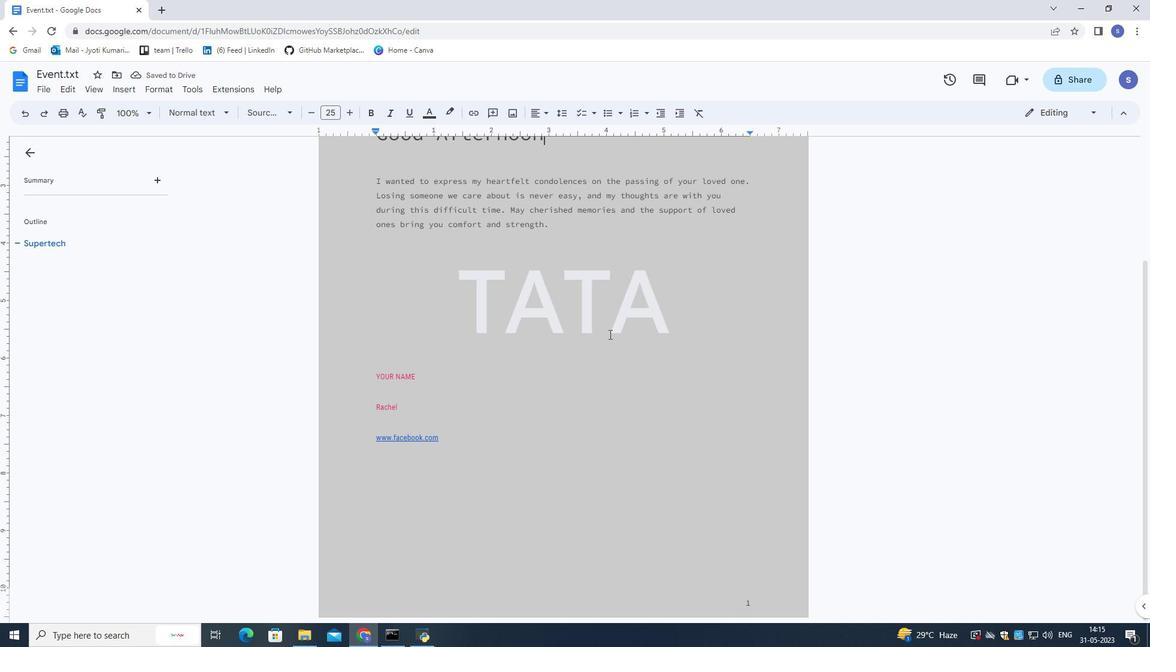 
Action: Mouse scrolled (609, 335) with delta (0, 0)
Screenshot: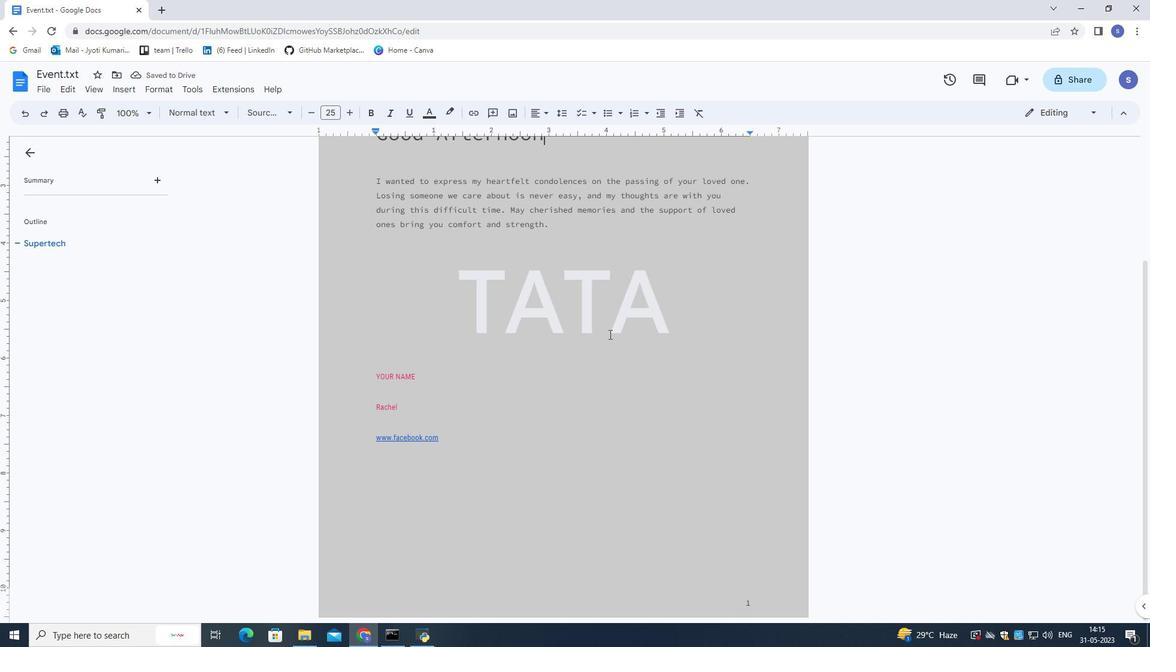 
Action: Mouse moved to (608, 334)
Screenshot: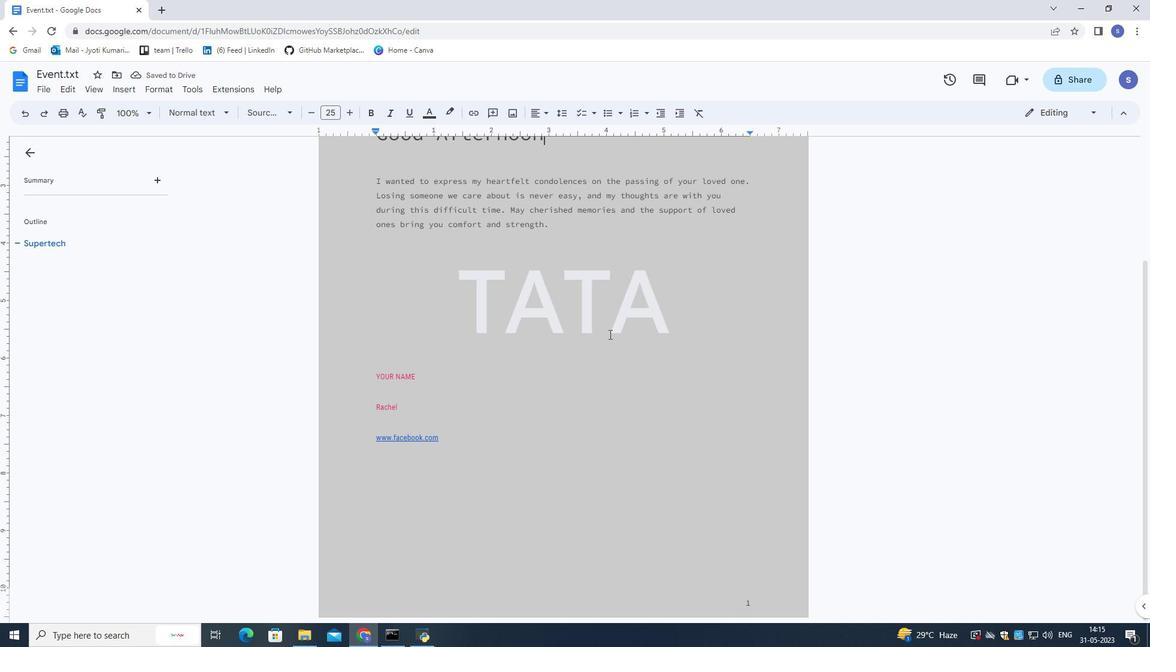 
Action: Mouse scrolled (608, 335) with delta (0, 0)
Screenshot: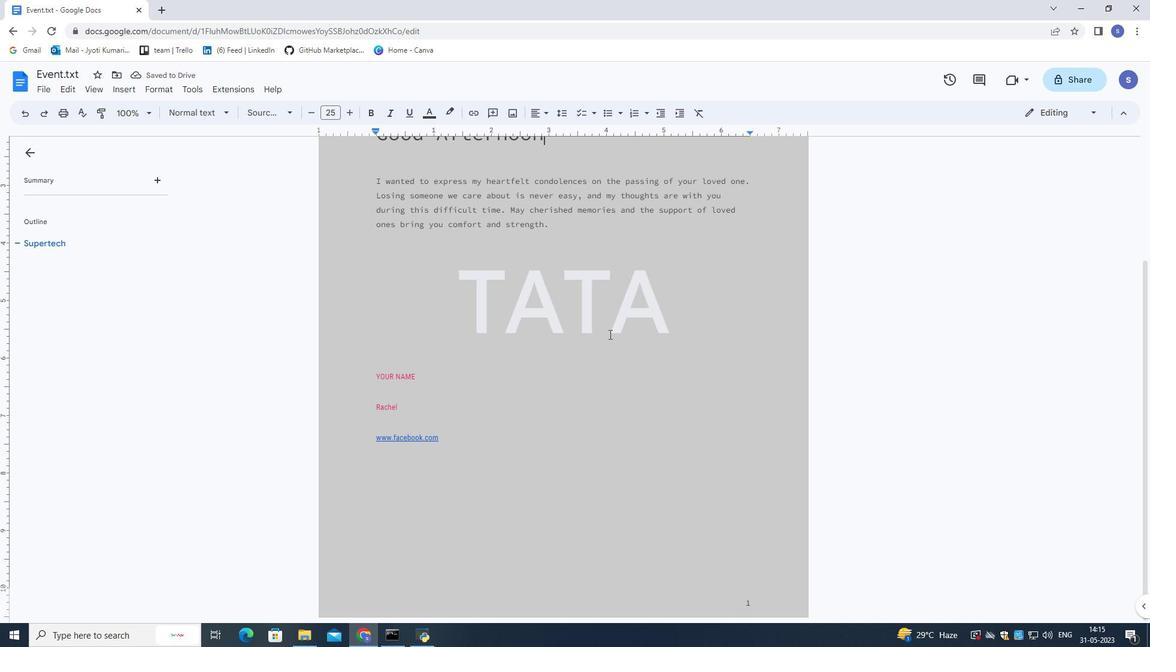 
Action: Mouse scrolled (608, 335) with delta (0, 0)
Screenshot: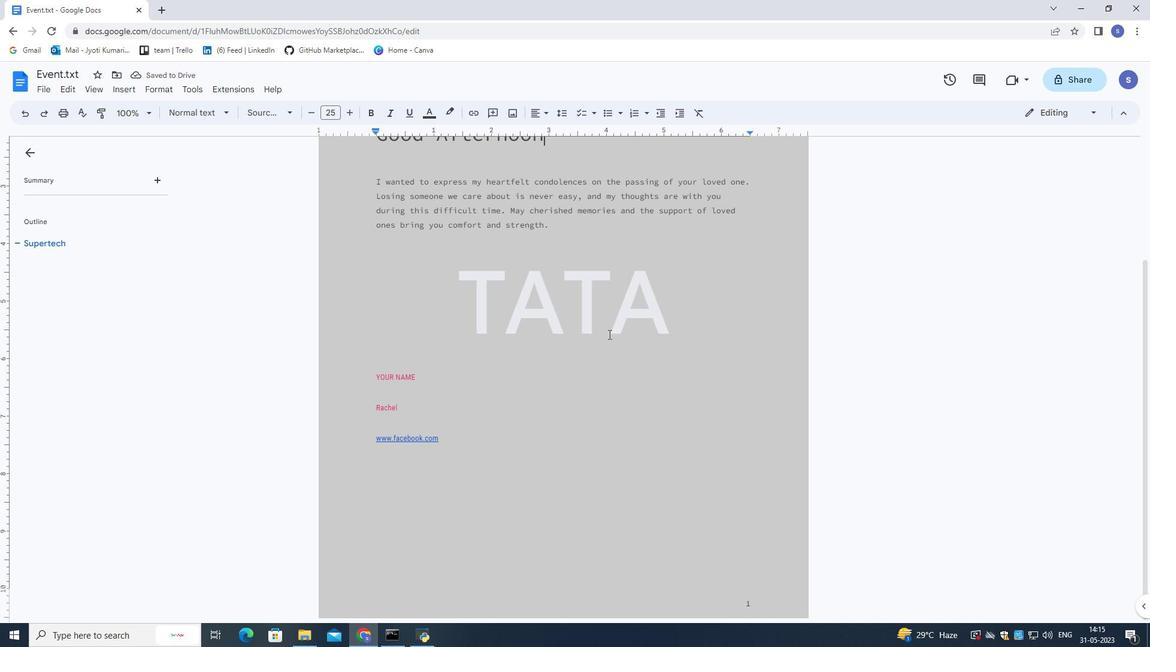 
Action: Mouse scrolled (608, 335) with delta (0, 0)
Screenshot: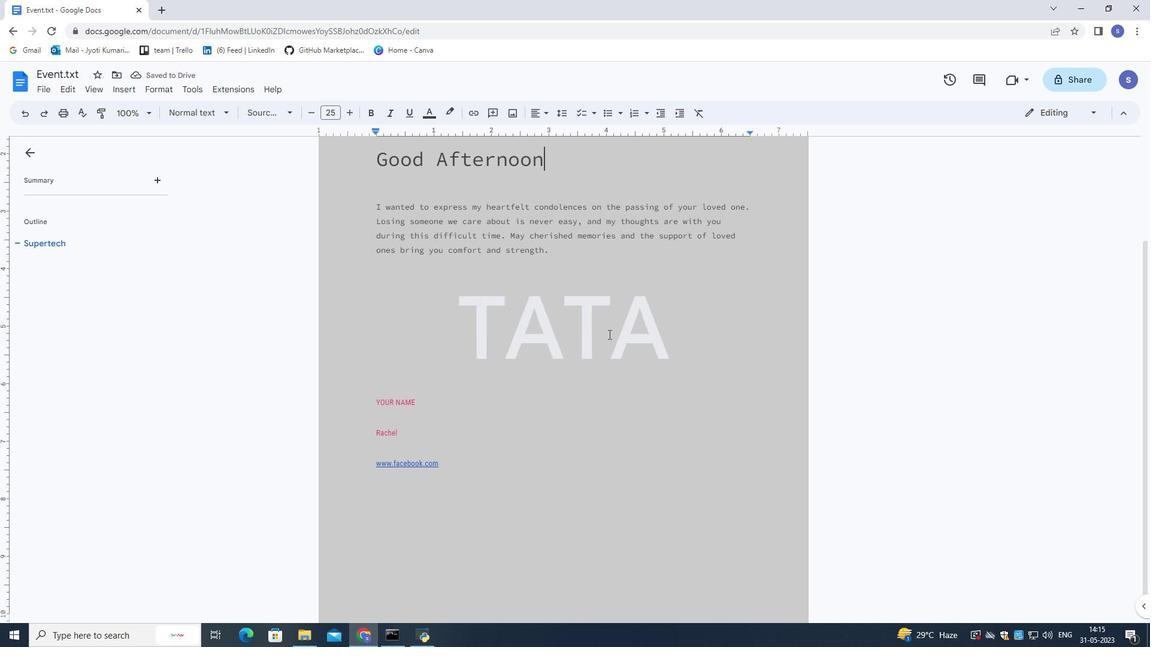 
Action: Mouse moved to (608, 331)
Screenshot: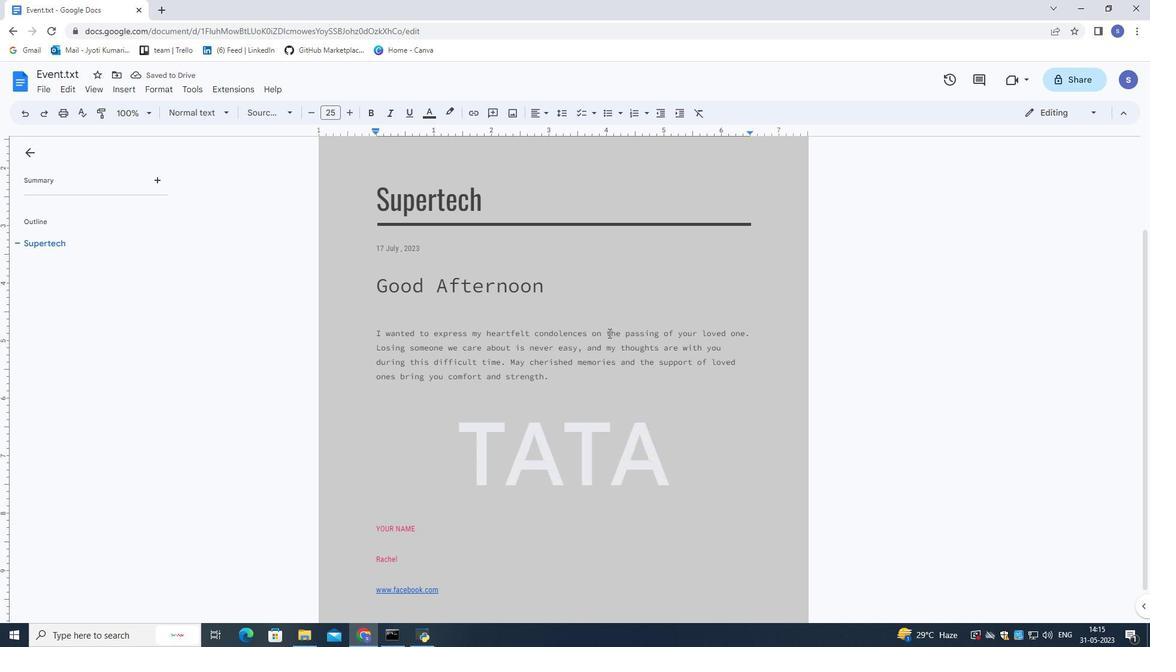 
